 Task: Find connections with filter location Bormujos with filter topic #Datawith filter profile language French with filter current company Airtel with filter school Delhi College Of Arts and Commerce with filter industry Insurance and Employee Benefit Funds with filter service category Business Law with filter keywords title Physical Therapy Assistant
Action: Mouse moved to (498, 68)
Screenshot: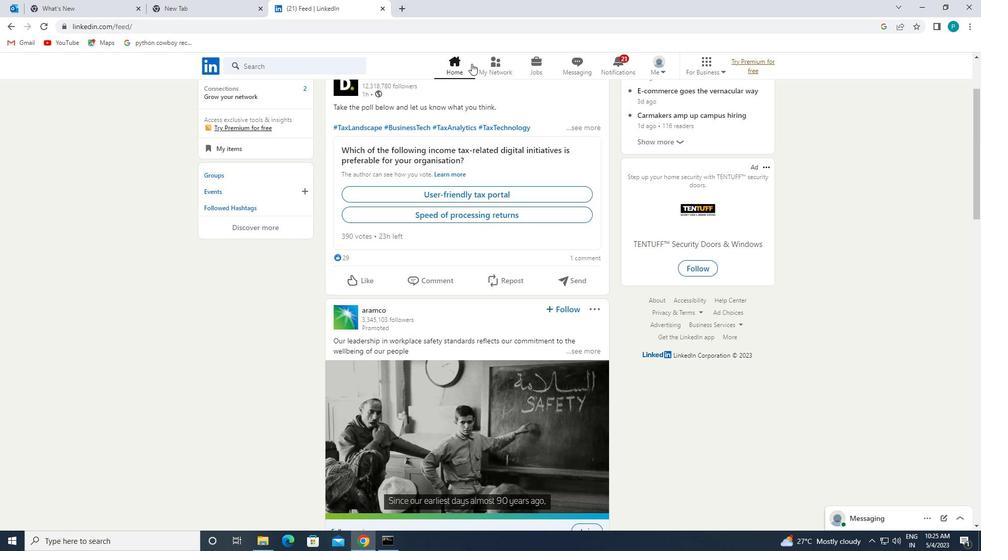 
Action: Mouse pressed left at (498, 68)
Screenshot: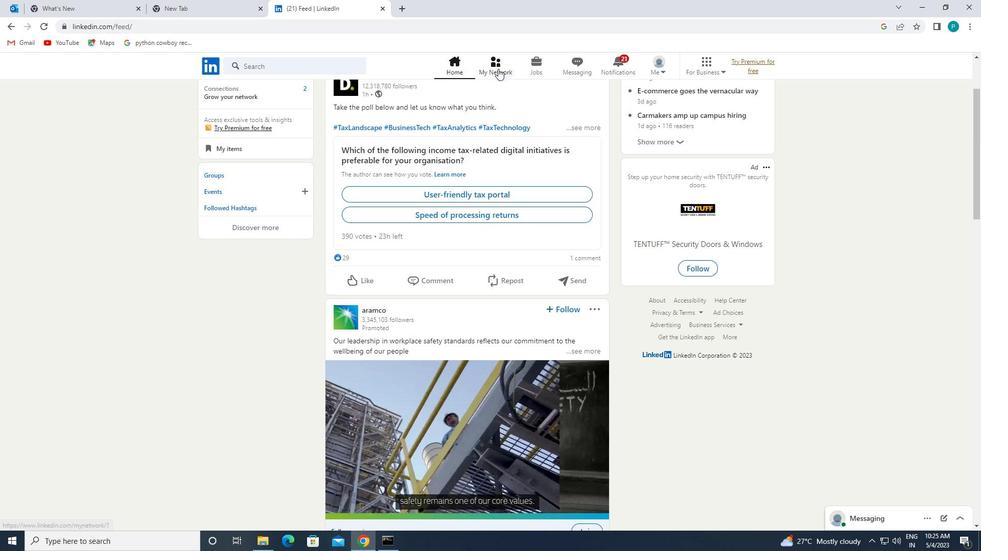 
Action: Mouse moved to (294, 120)
Screenshot: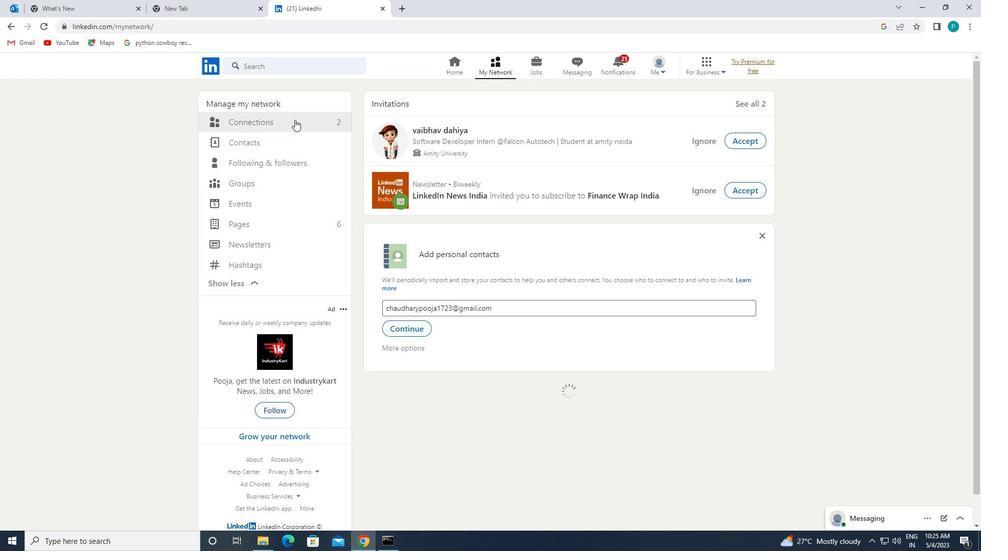 
Action: Mouse pressed left at (294, 120)
Screenshot: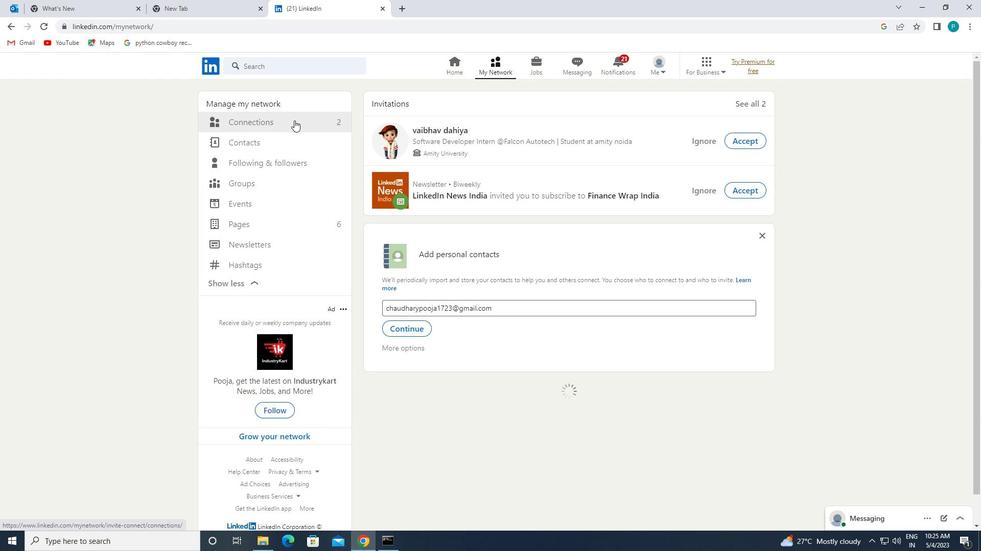 
Action: Mouse moved to (585, 125)
Screenshot: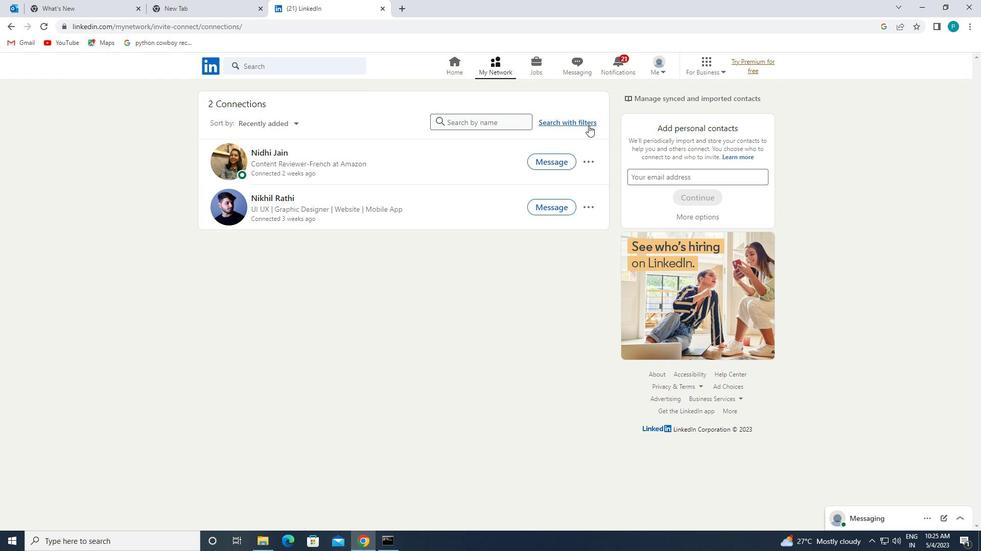 
Action: Mouse pressed left at (585, 125)
Screenshot: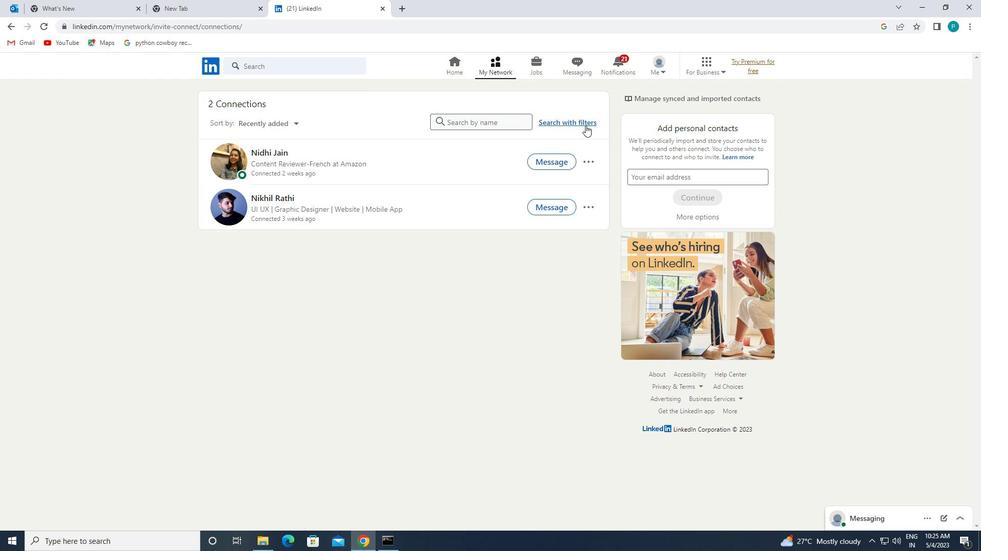 
Action: Mouse moved to (529, 88)
Screenshot: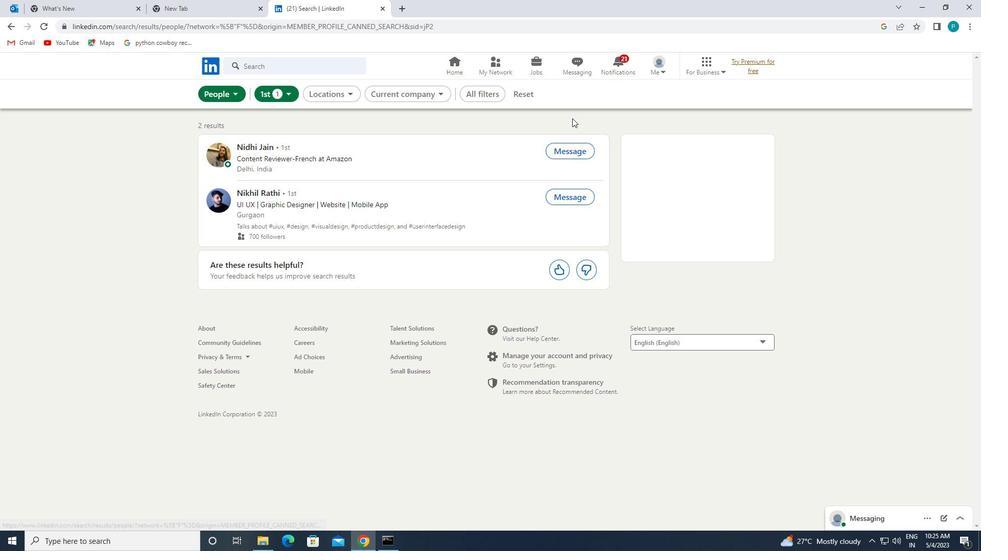 
Action: Mouse pressed left at (529, 88)
Screenshot: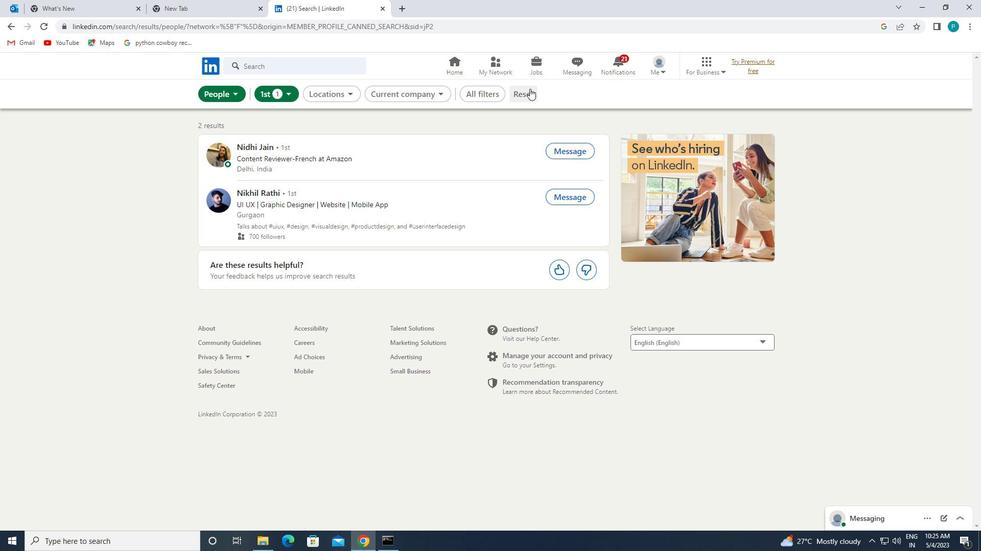 
Action: Mouse moved to (493, 89)
Screenshot: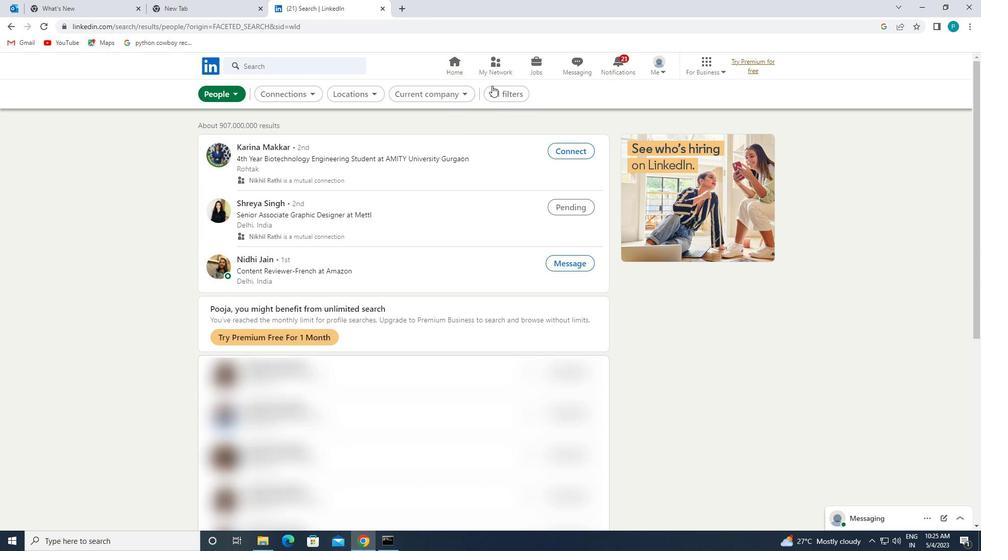 
Action: Mouse pressed left at (493, 89)
Screenshot: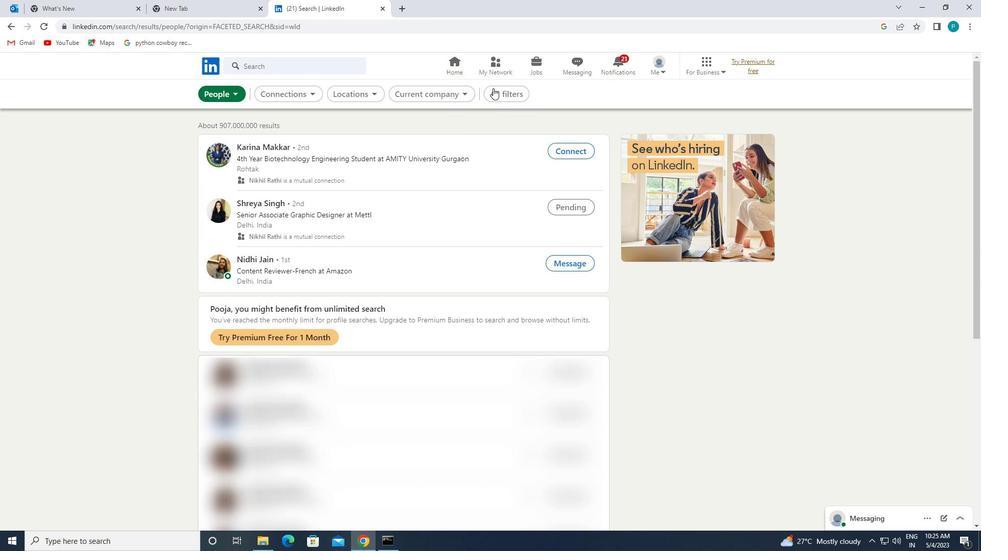 
Action: Mouse moved to (843, 371)
Screenshot: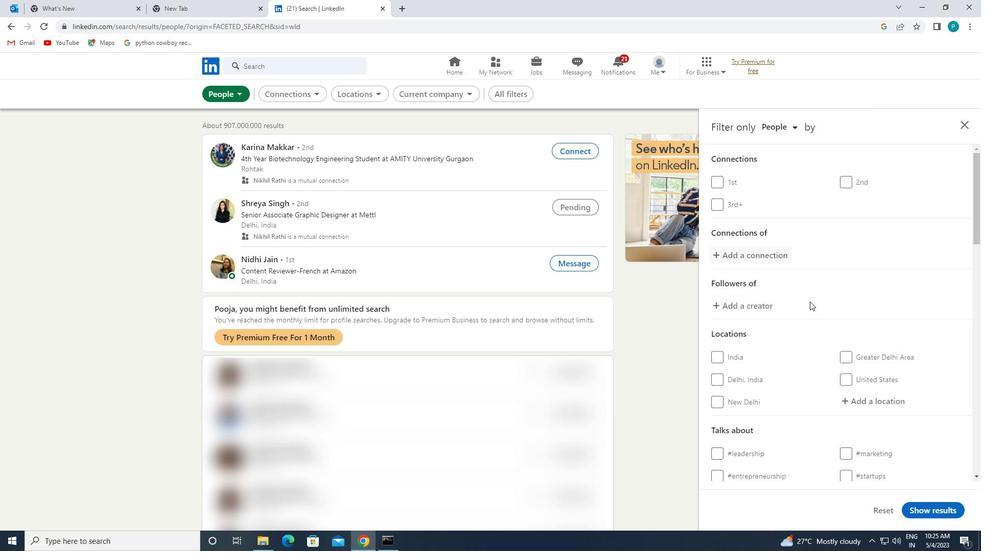 
Action: Mouse scrolled (843, 371) with delta (0, 0)
Screenshot: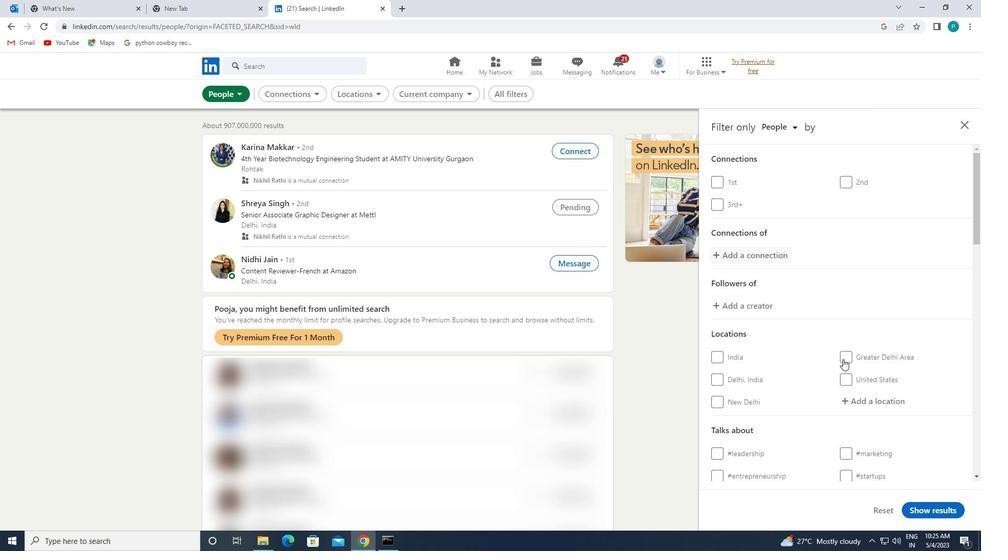 
Action: Mouse scrolled (843, 371) with delta (0, 0)
Screenshot: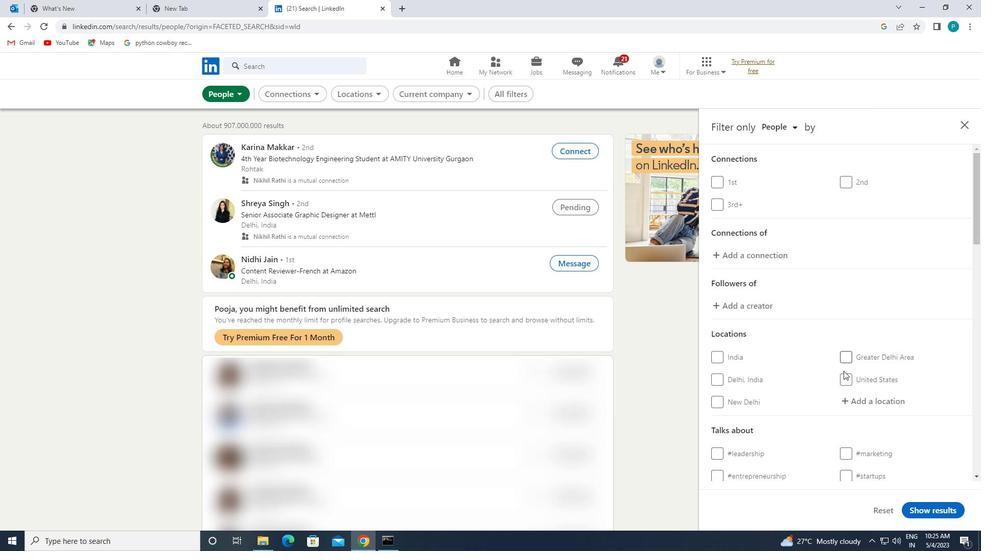 
Action: Mouse moved to (883, 293)
Screenshot: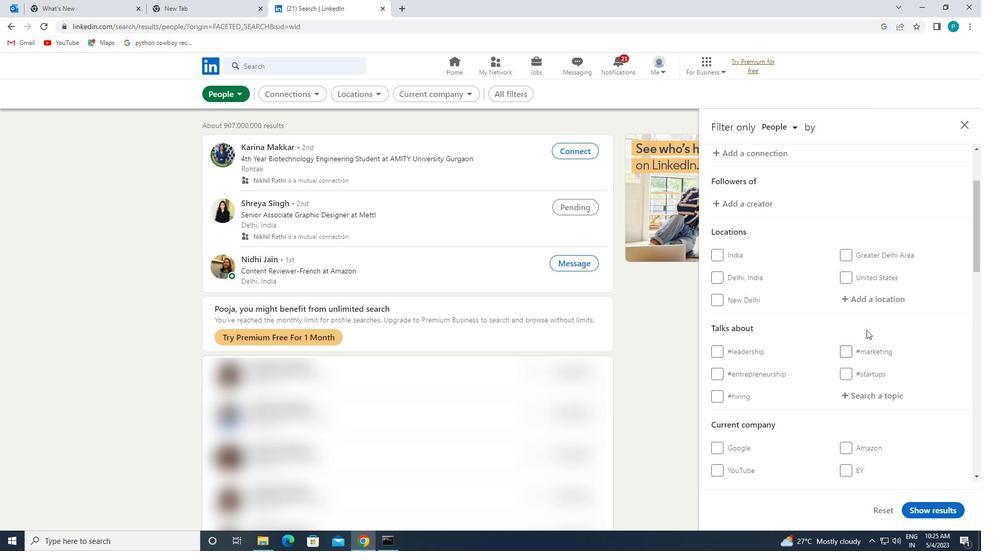 
Action: Mouse pressed left at (883, 293)
Screenshot: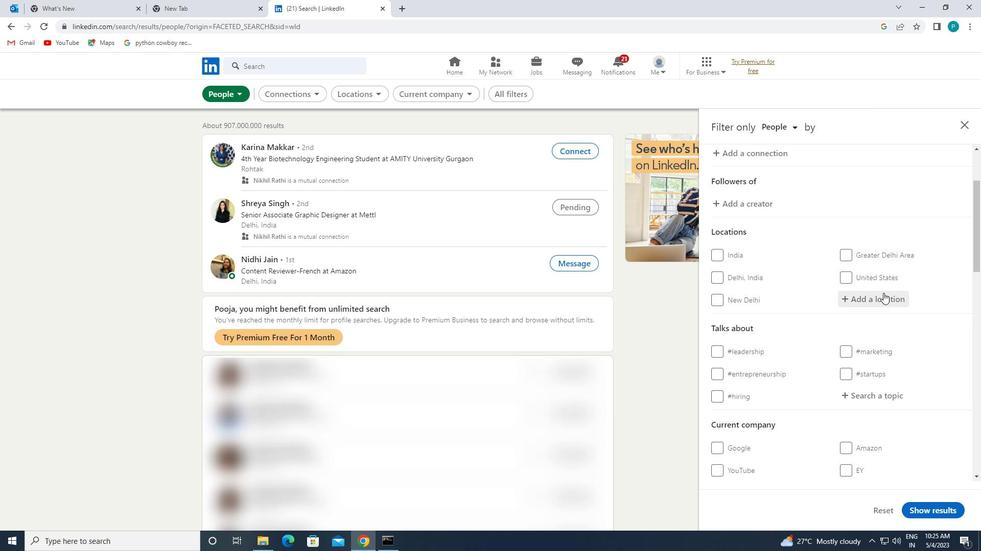 
Action: Key pressed <Key.caps_lock>b<Key.caps_lock>ormujod<Key.backspace>s
Screenshot: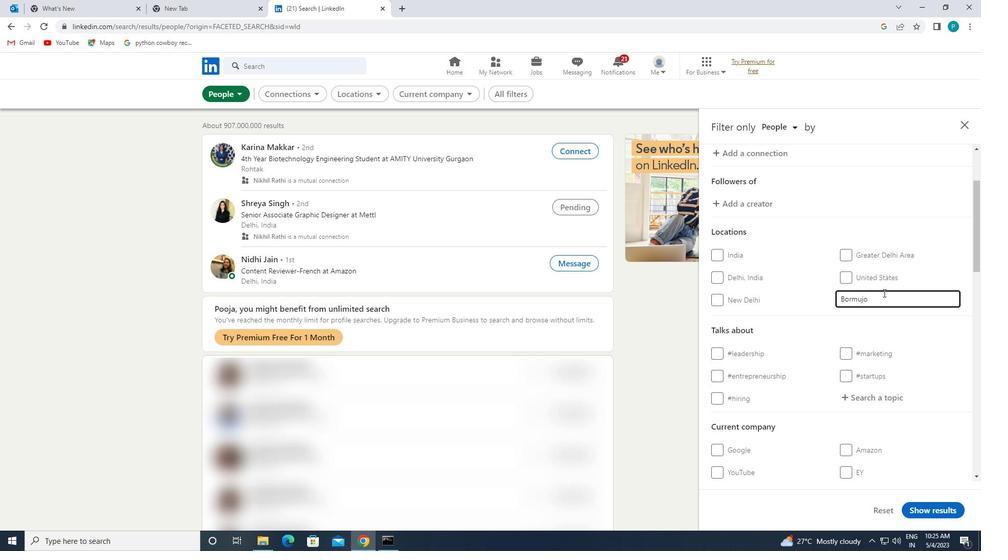 
Action: Mouse moved to (875, 312)
Screenshot: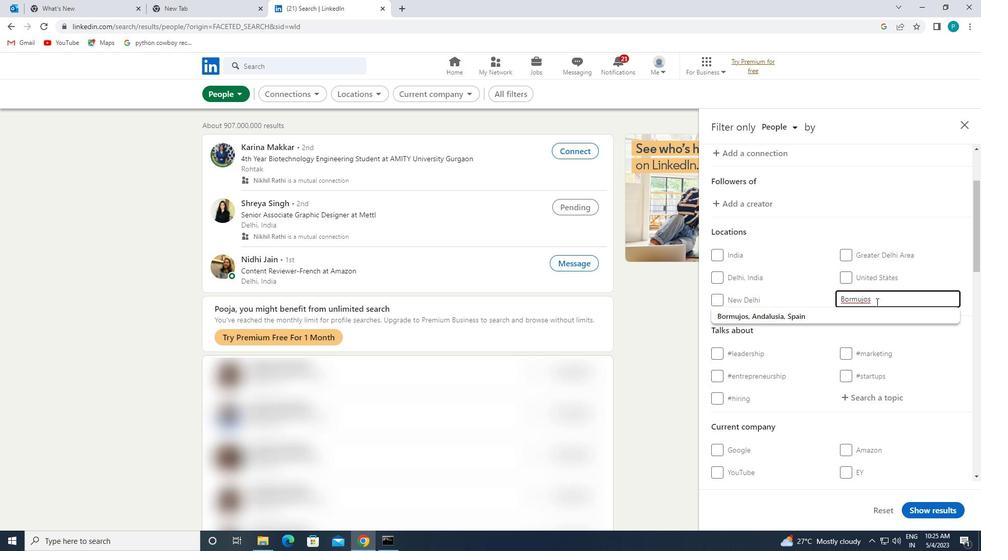 
Action: Mouse pressed left at (875, 312)
Screenshot: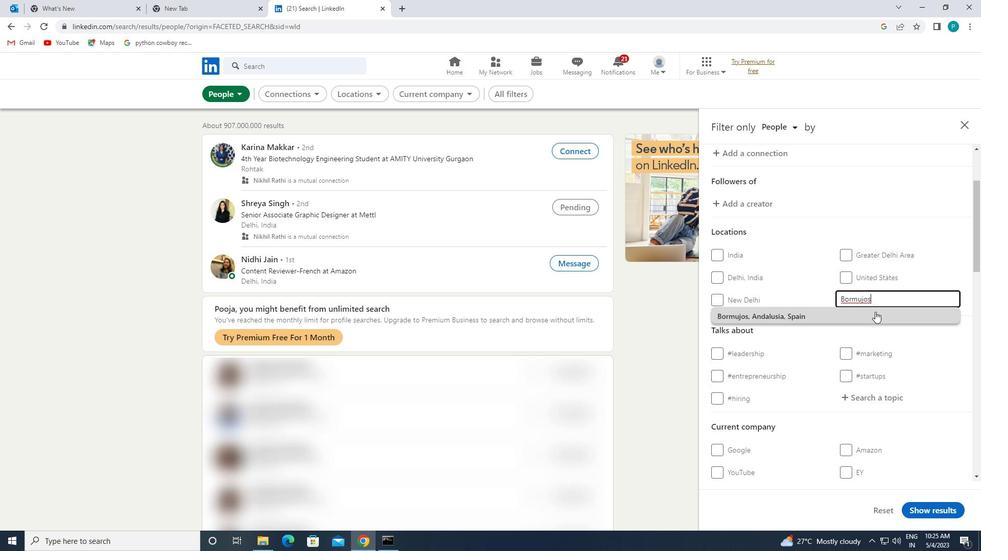 
Action: Mouse scrolled (875, 311) with delta (0, 0)
Screenshot: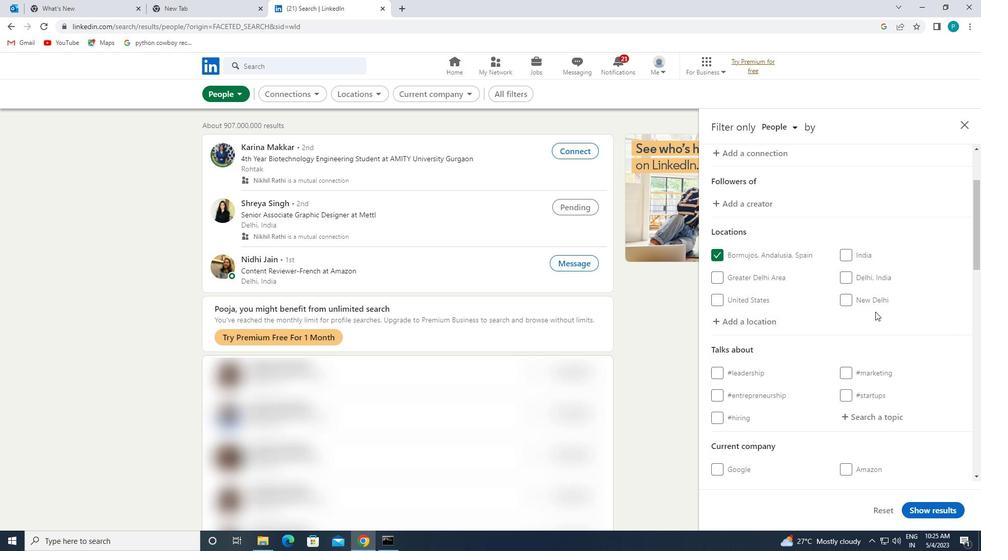 
Action: Mouse moved to (875, 312)
Screenshot: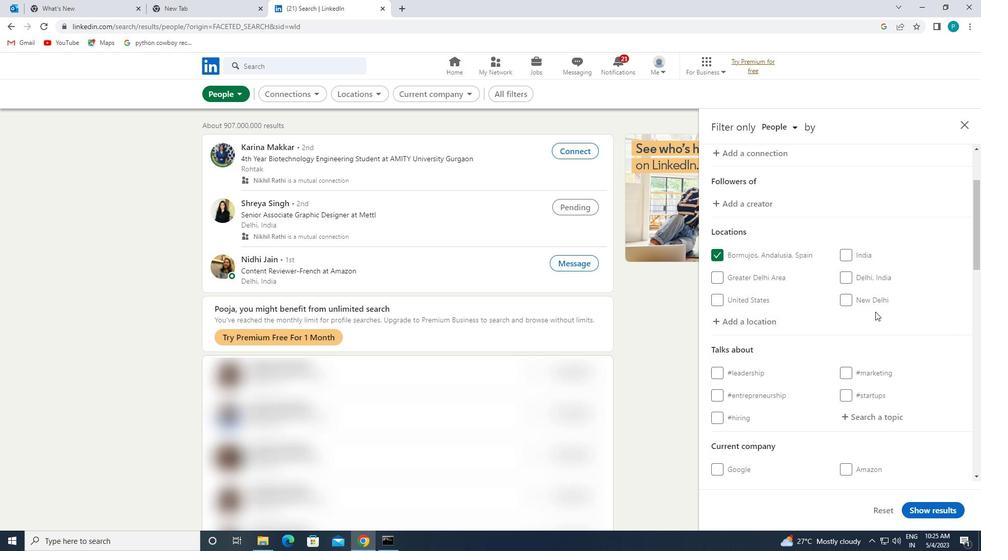 
Action: Mouse scrolled (875, 312) with delta (0, 0)
Screenshot: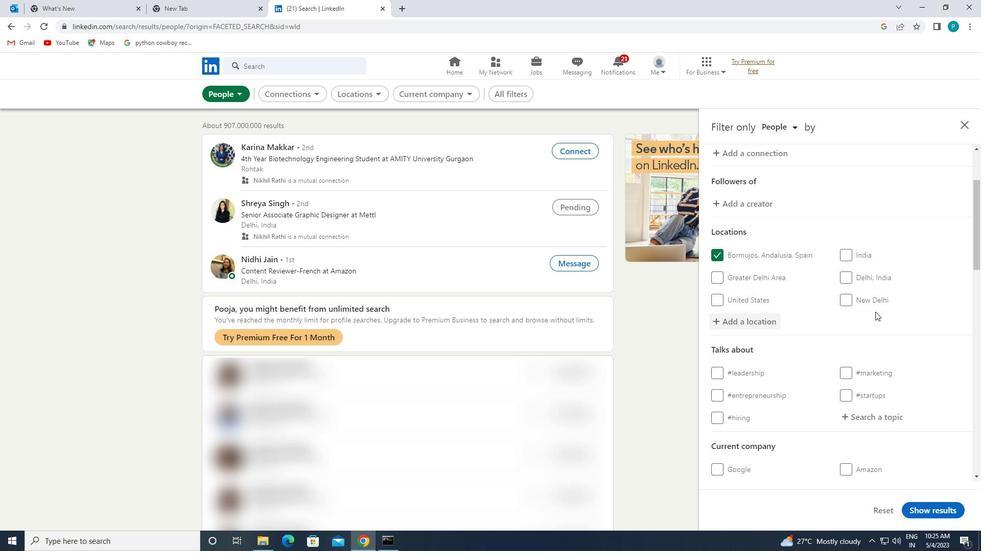 
Action: Mouse pressed left at (875, 312)
Screenshot: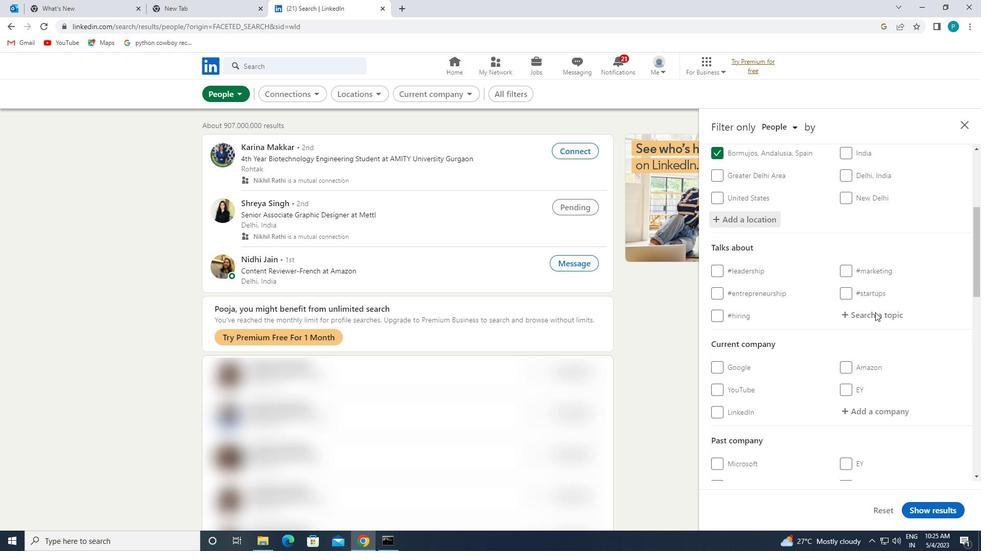 
Action: Key pressed <Key.shift>#<Key.caps_lock>D<Key.caps_lock>ATA
Screenshot: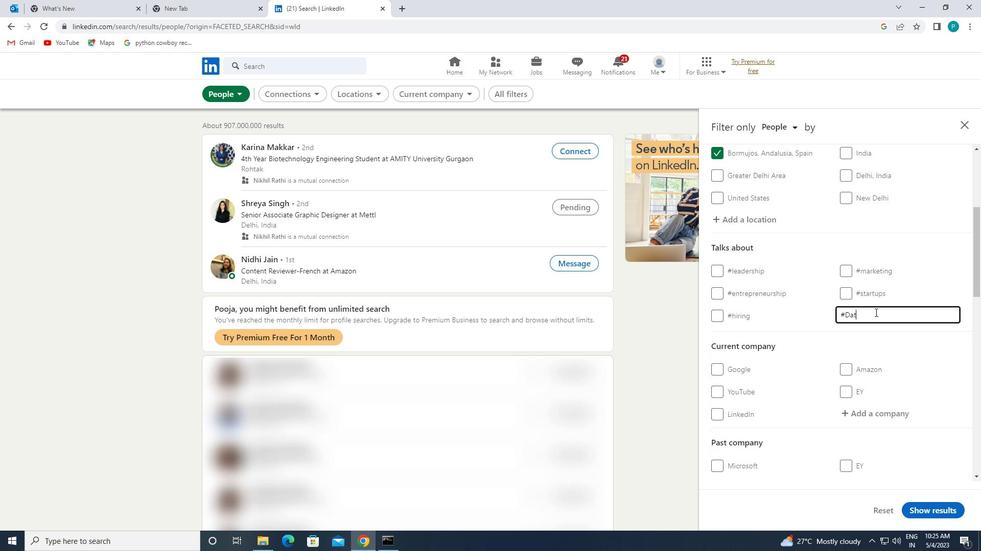 
Action: Mouse moved to (873, 337)
Screenshot: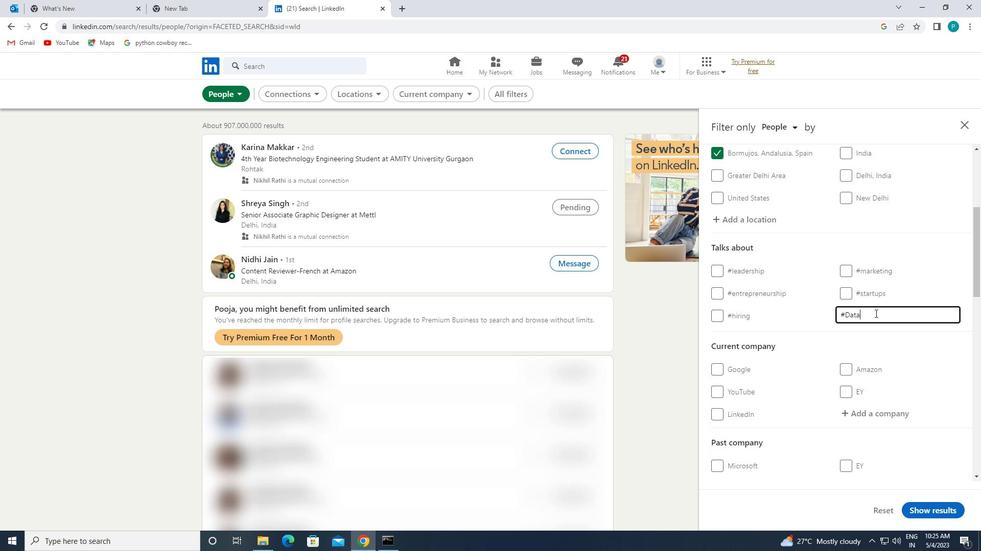 
Action: Mouse scrolled (873, 336) with delta (0, 0)
Screenshot: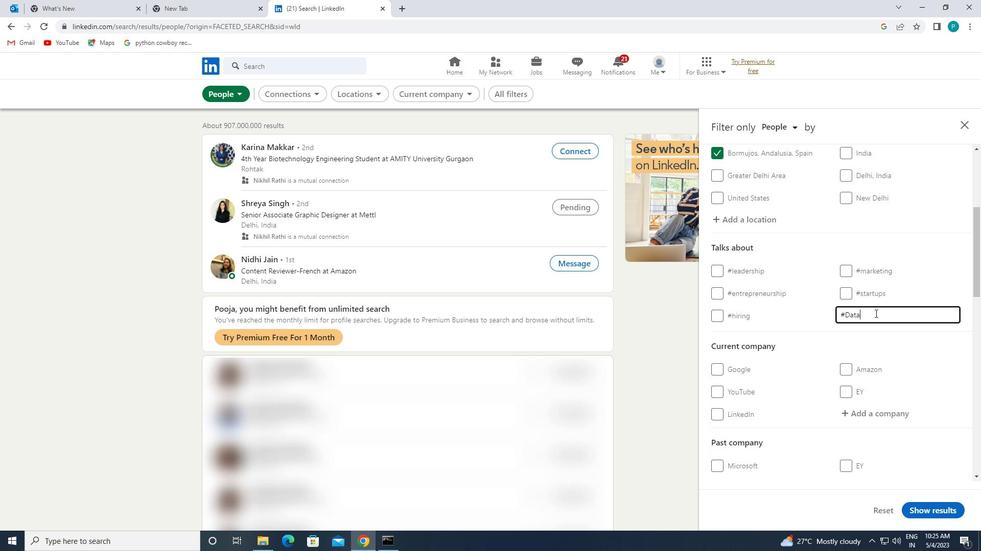 
Action: Mouse moved to (874, 339)
Screenshot: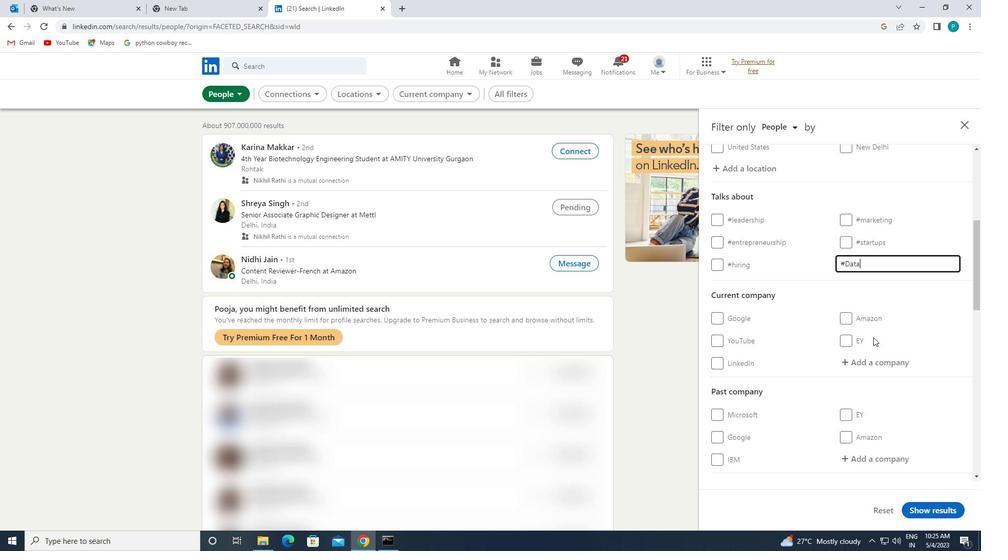 
Action: Mouse scrolled (874, 339) with delta (0, 0)
Screenshot: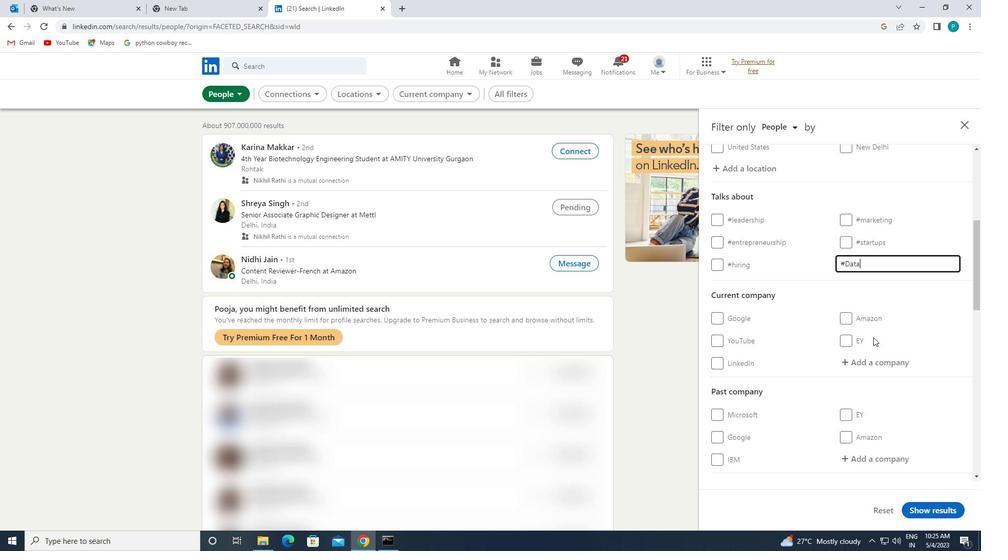 
Action: Mouse moved to (846, 354)
Screenshot: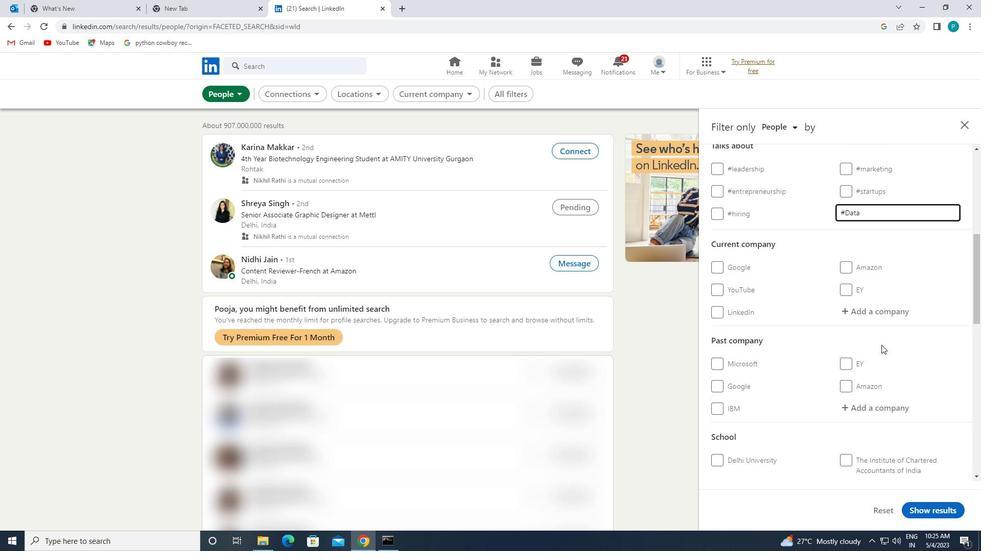 
Action: Mouse scrolled (846, 353) with delta (0, 0)
Screenshot: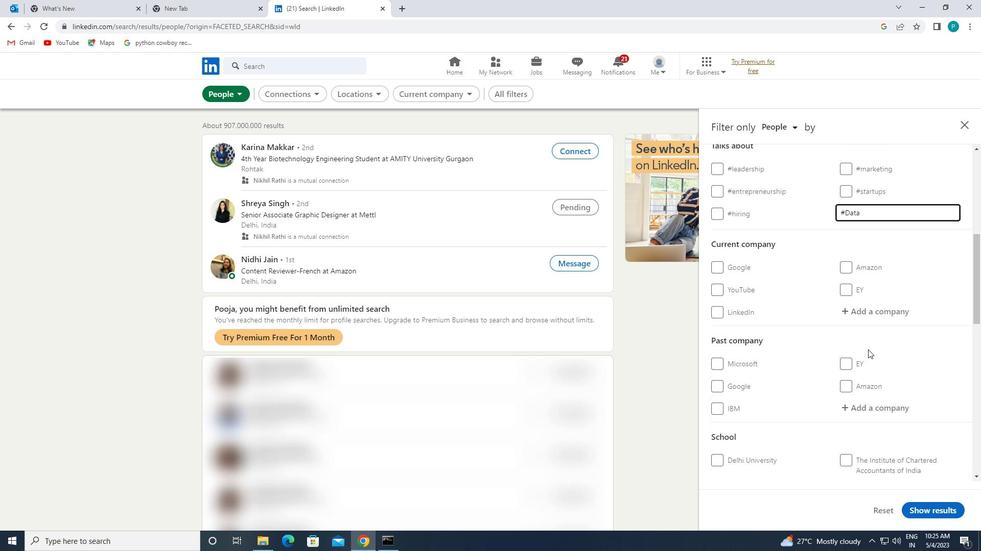 
Action: Mouse moved to (845, 354)
Screenshot: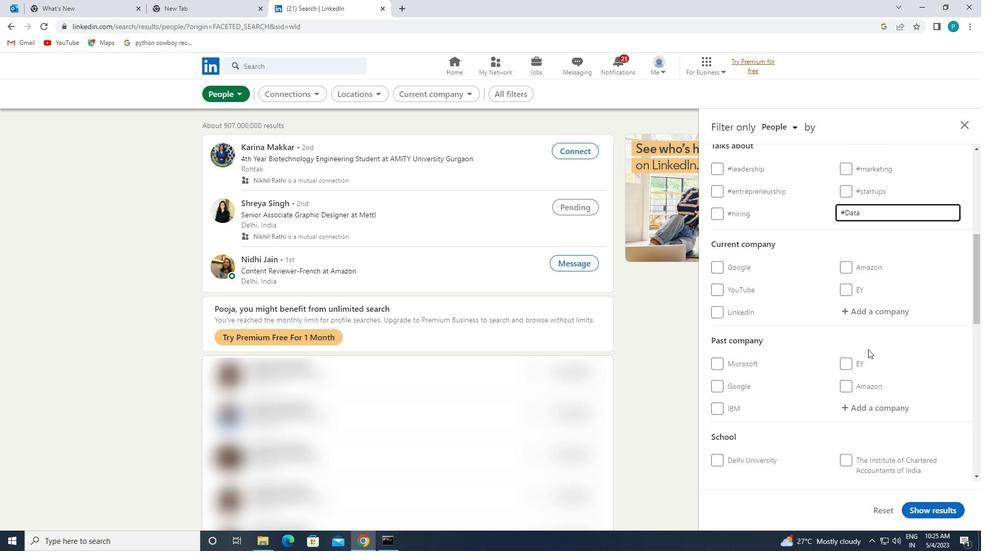 
Action: Mouse scrolled (845, 353) with delta (0, 0)
Screenshot: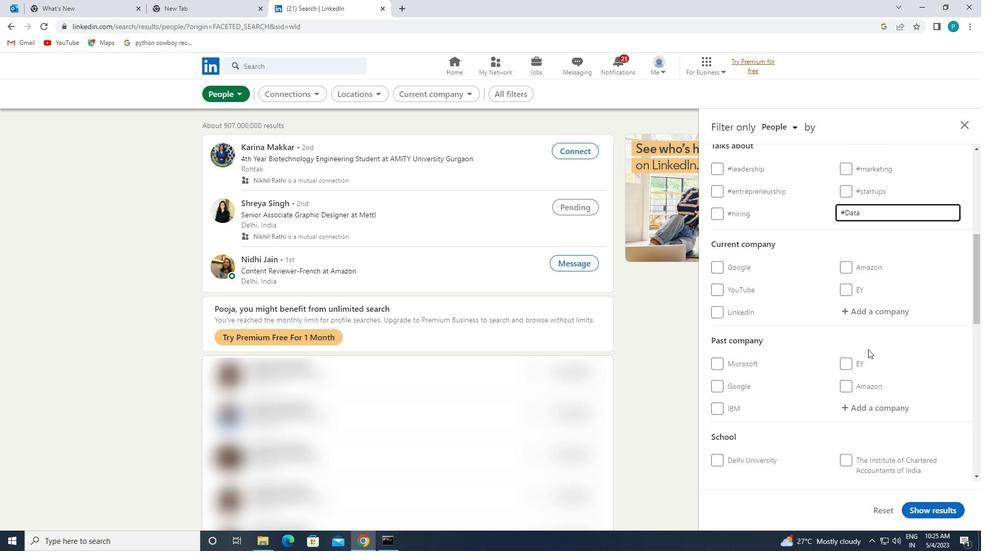 
Action: Mouse moved to (844, 354)
Screenshot: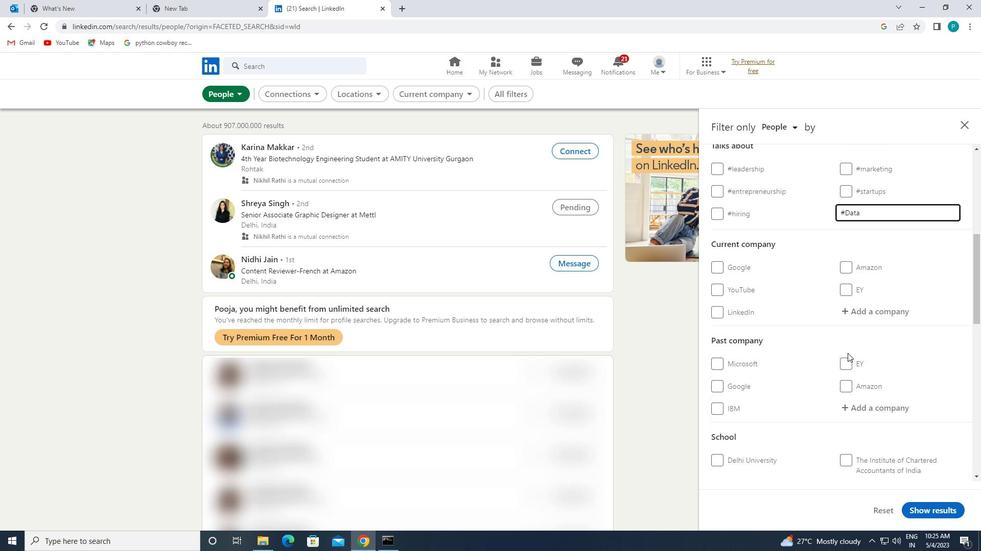 
Action: Mouse scrolled (844, 353) with delta (0, 0)
Screenshot: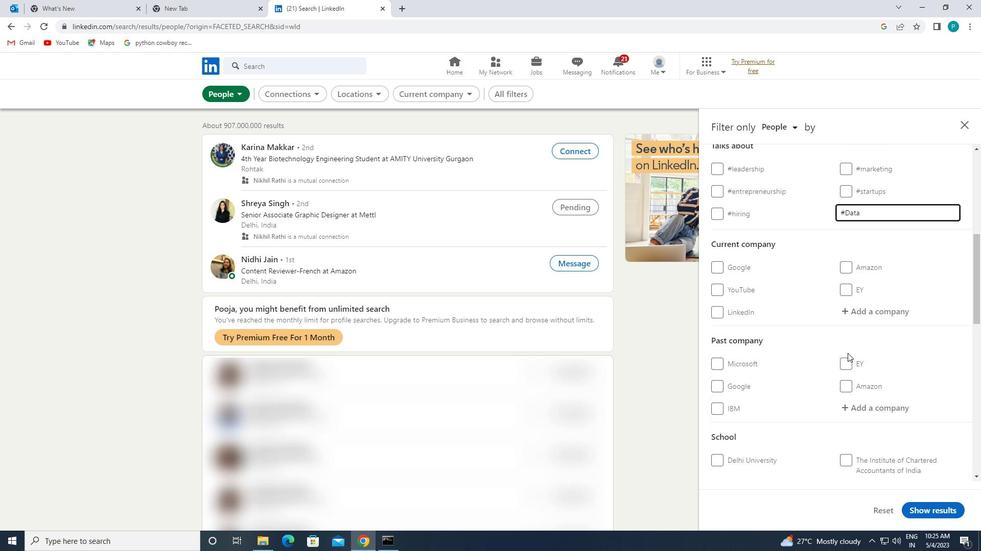 
Action: Mouse moved to (840, 354)
Screenshot: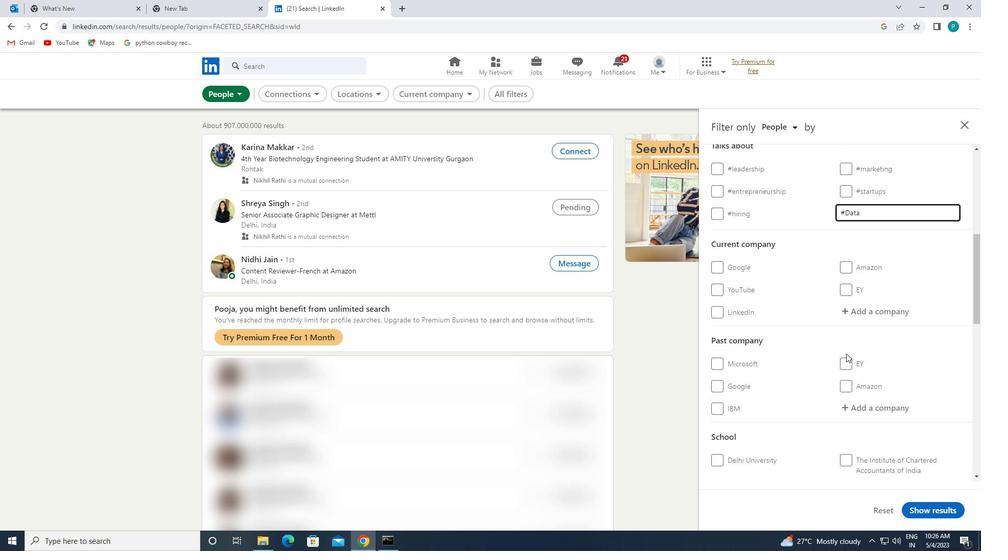 
Action: Mouse scrolled (840, 353) with delta (0, 0)
Screenshot: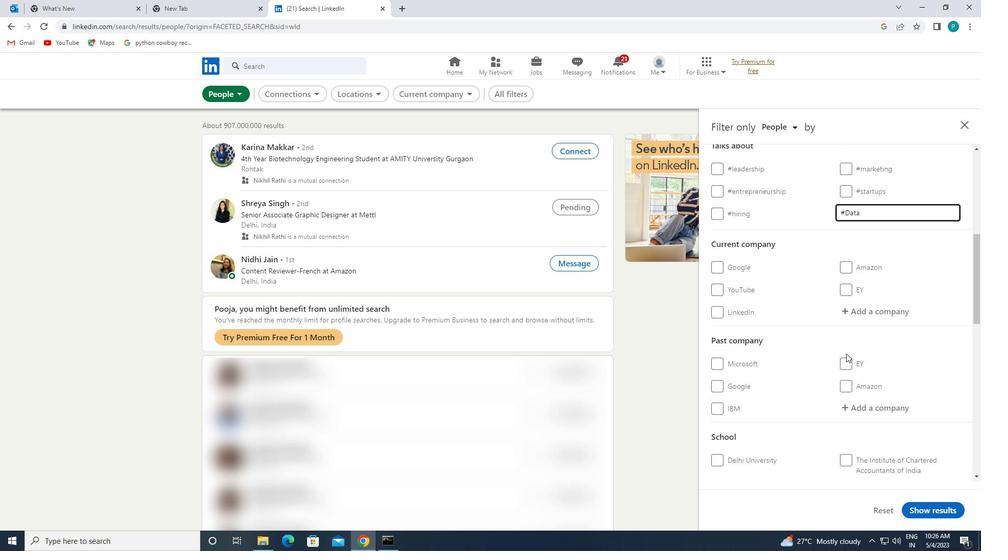 
Action: Mouse moved to (825, 354)
Screenshot: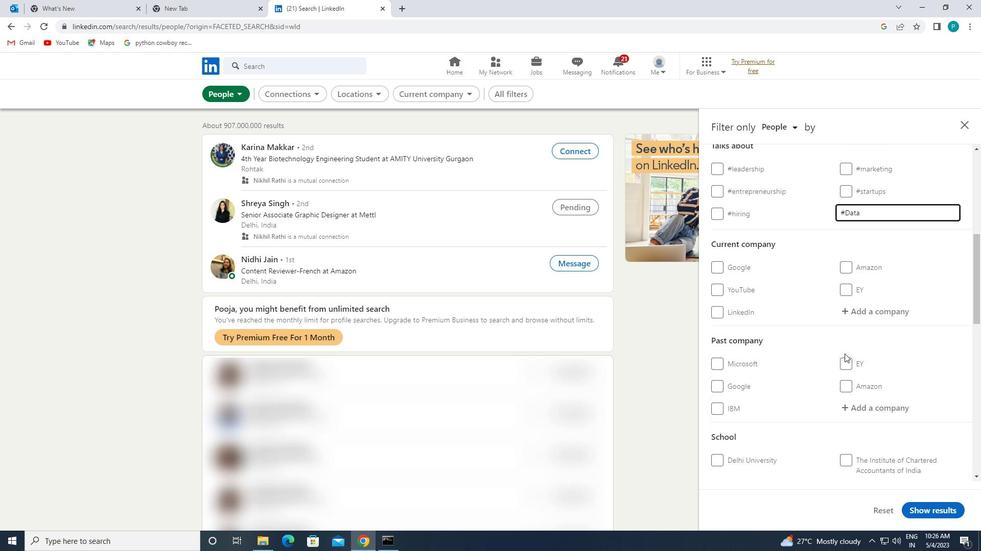 
Action: Mouse scrolled (825, 353) with delta (0, 0)
Screenshot: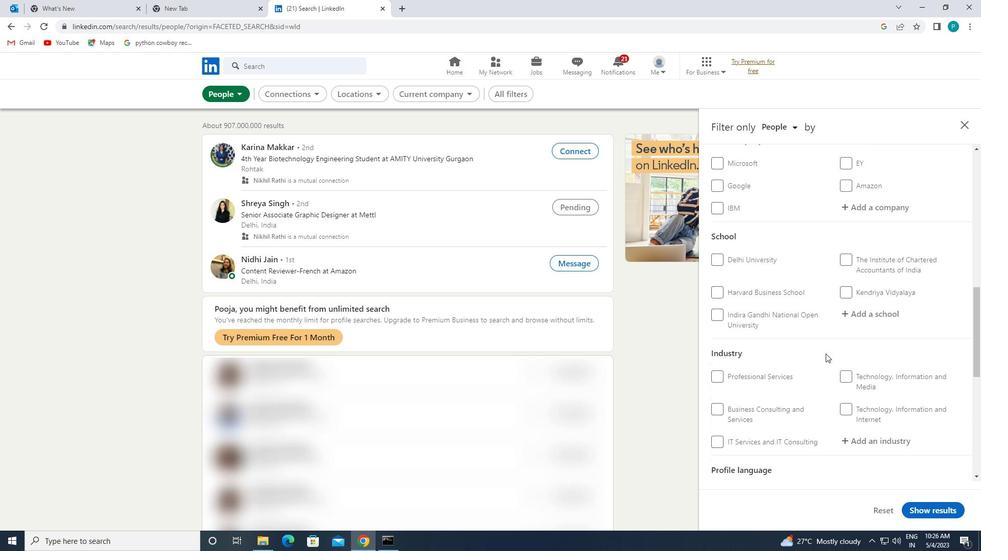 
Action: Mouse scrolled (825, 353) with delta (0, 0)
Screenshot: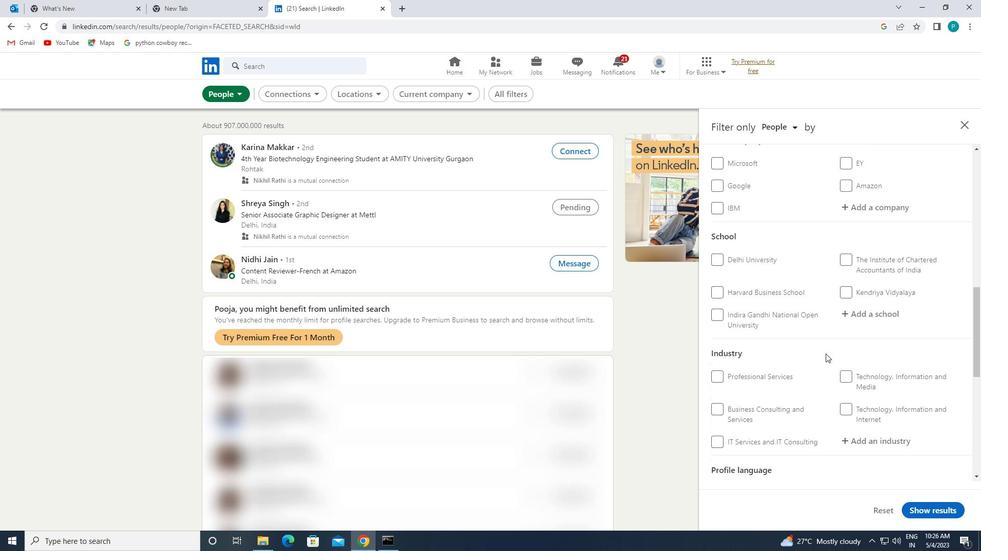 
Action: Mouse scrolled (825, 353) with delta (0, 0)
Screenshot: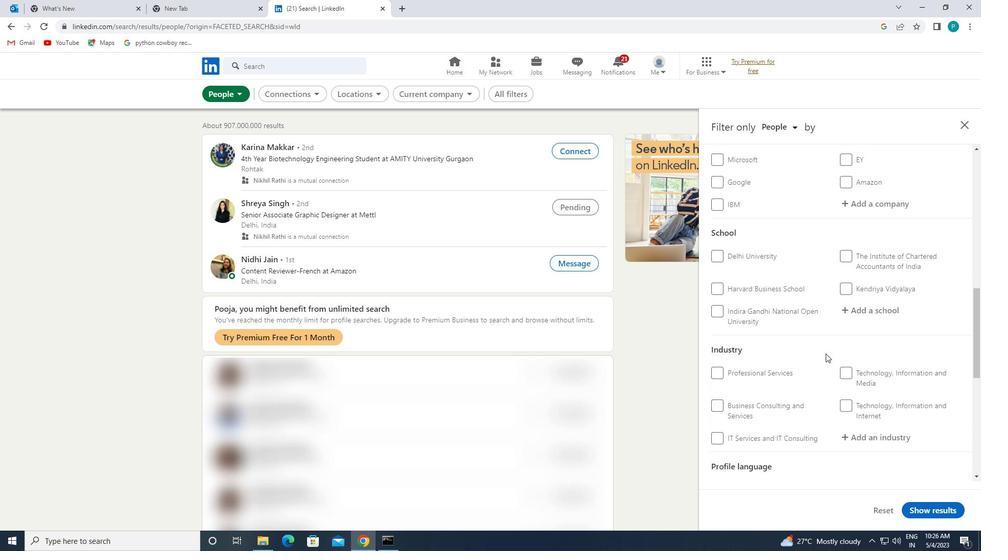 
Action: Mouse moved to (859, 335)
Screenshot: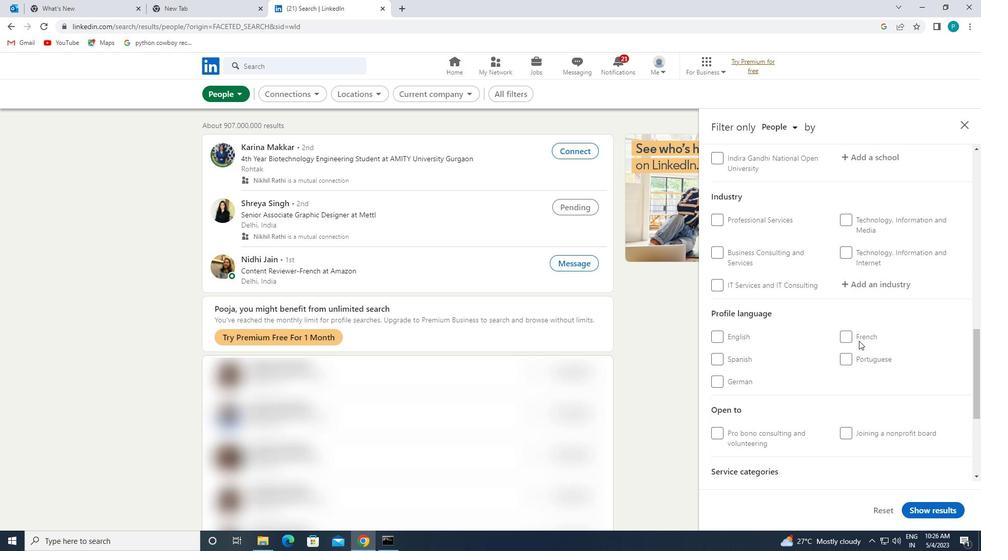 
Action: Mouse pressed left at (859, 335)
Screenshot: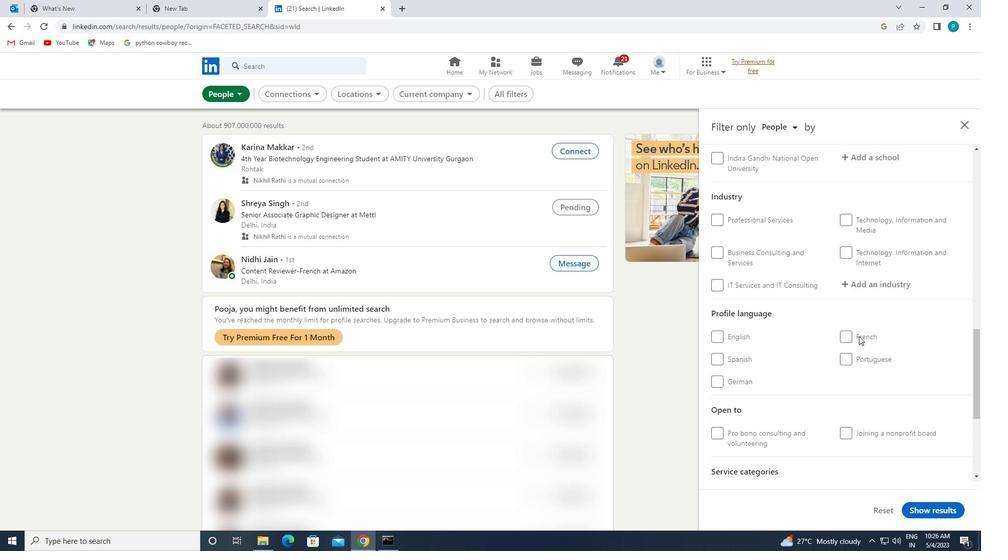 
Action: Mouse moved to (894, 334)
Screenshot: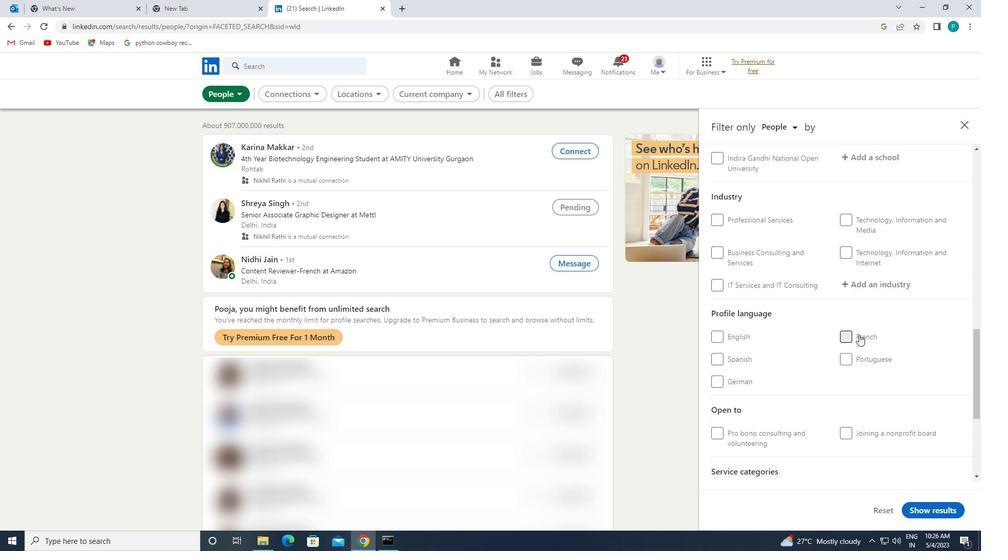 
Action: Mouse scrolled (894, 335) with delta (0, 0)
Screenshot: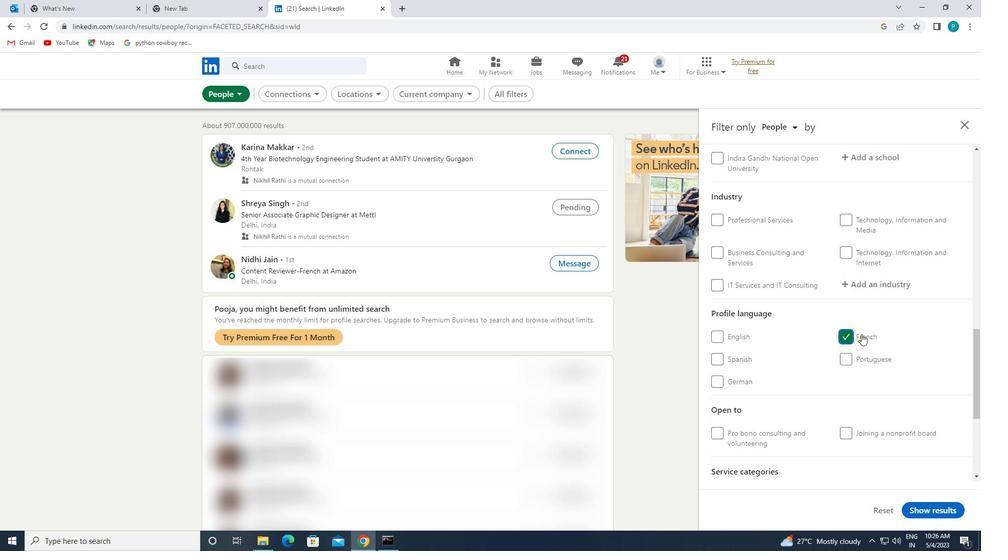 
Action: Mouse scrolled (894, 335) with delta (0, 0)
Screenshot: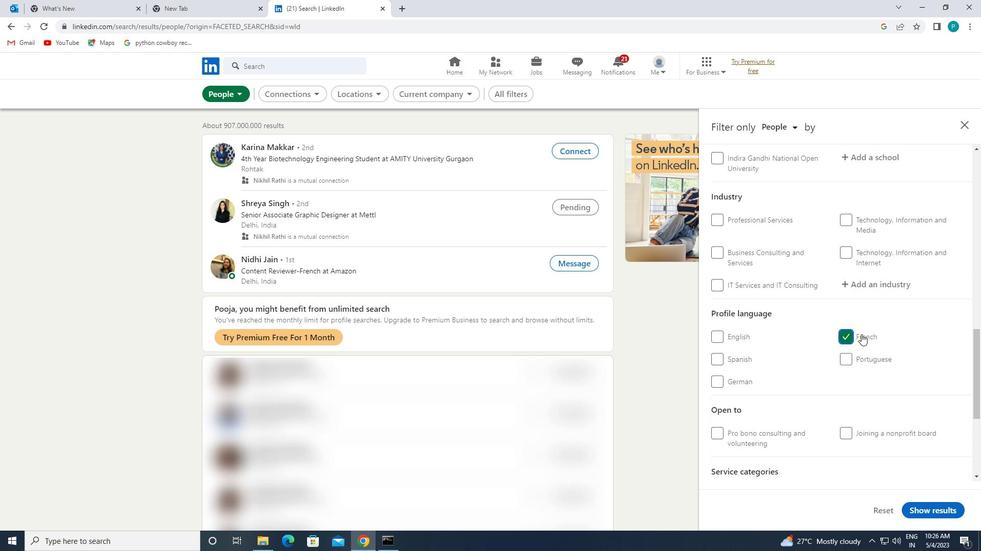 
Action: Mouse scrolled (894, 335) with delta (0, 0)
Screenshot: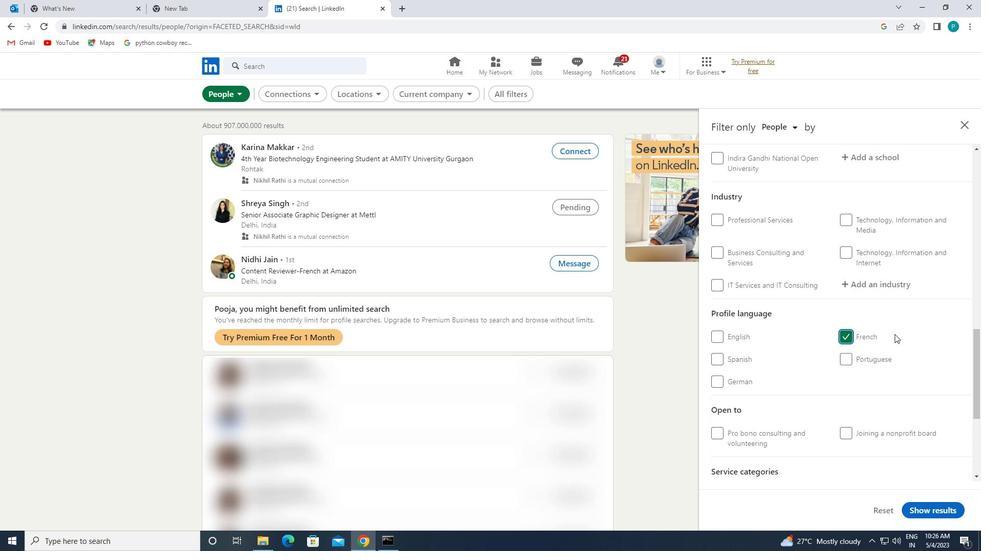 
Action: Mouse moved to (895, 332)
Screenshot: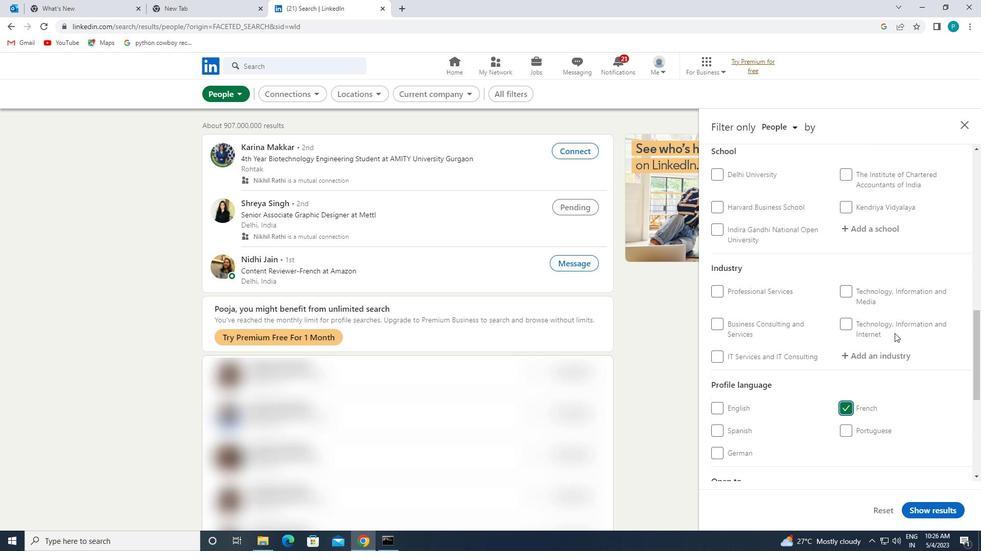 
Action: Mouse scrolled (895, 333) with delta (0, 0)
Screenshot: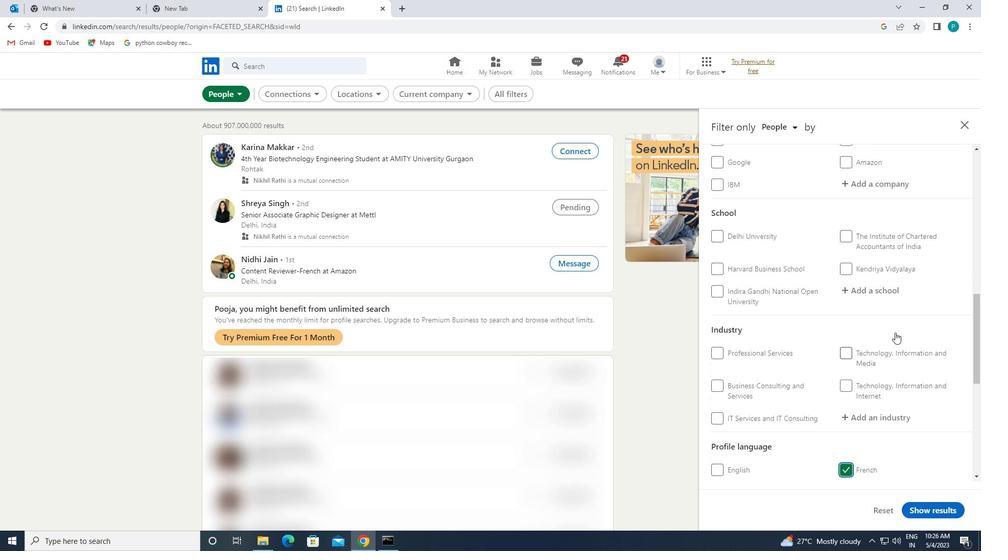 
Action: Mouse moved to (895, 332)
Screenshot: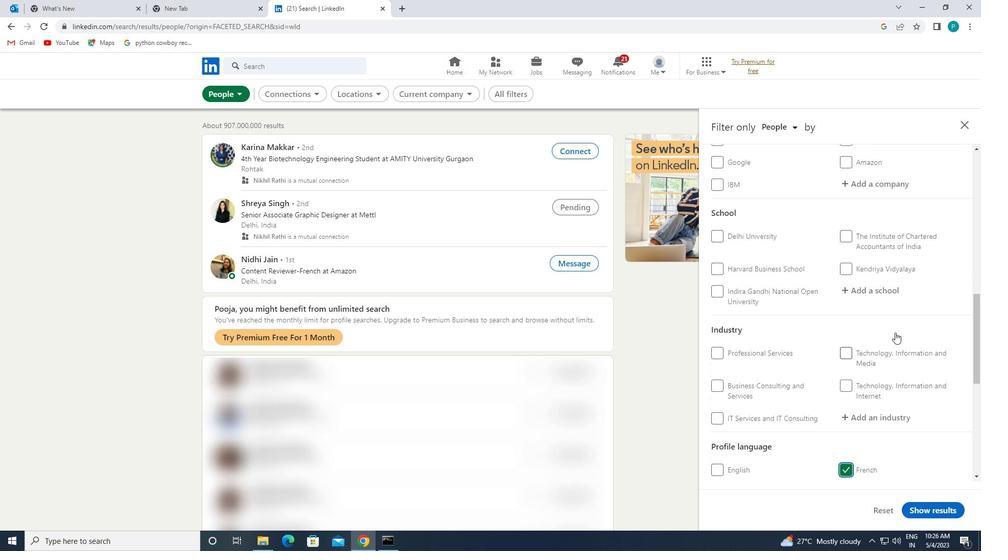 
Action: Mouse scrolled (895, 333) with delta (0, 0)
Screenshot: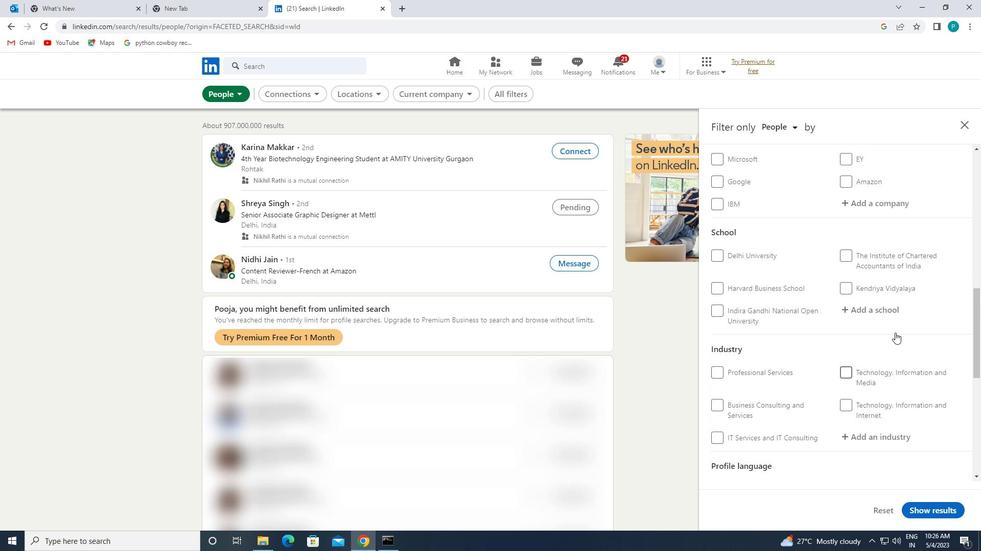 
Action: Mouse moved to (888, 313)
Screenshot: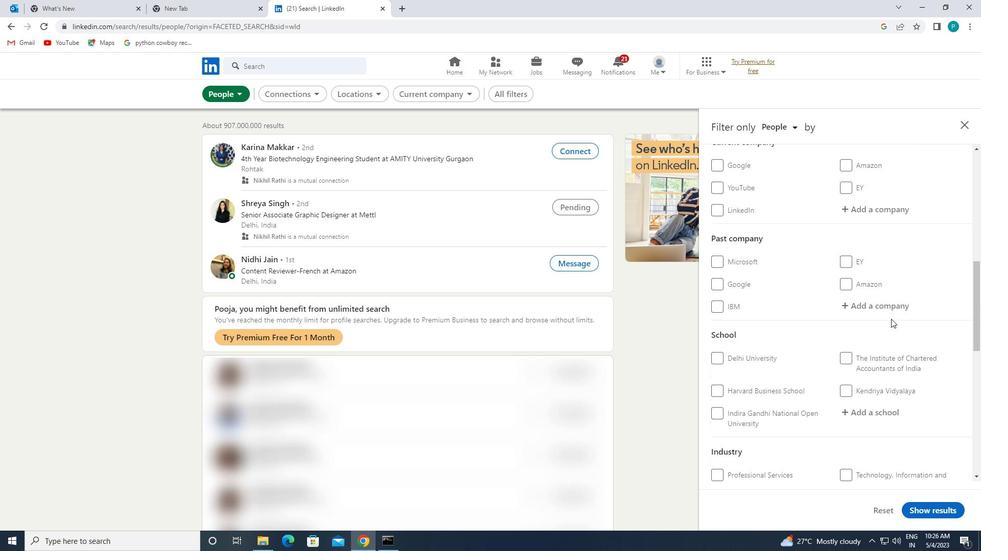 
Action: Mouse scrolled (888, 313) with delta (0, 0)
Screenshot: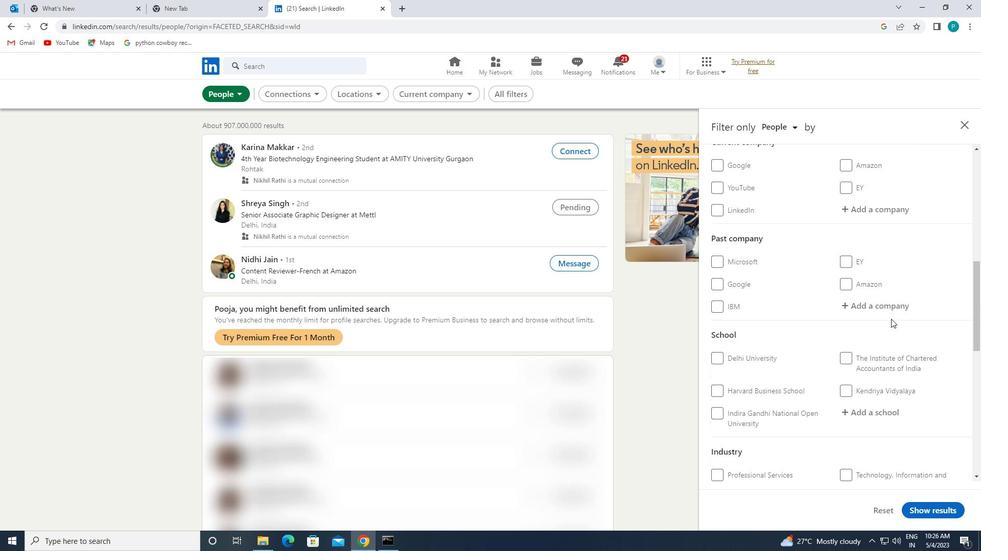 
Action: Mouse moved to (886, 309)
Screenshot: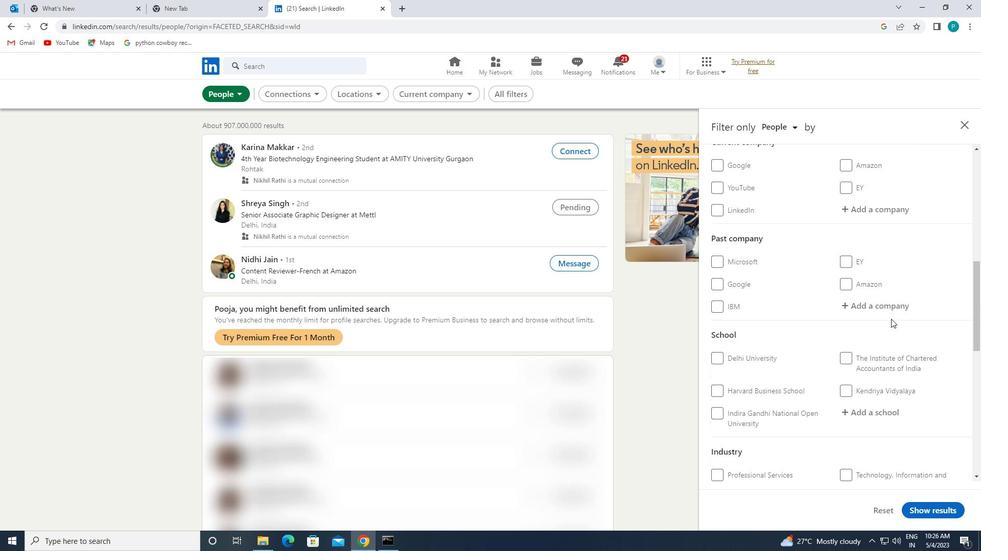 
Action: Mouse scrolled (886, 310) with delta (0, 0)
Screenshot: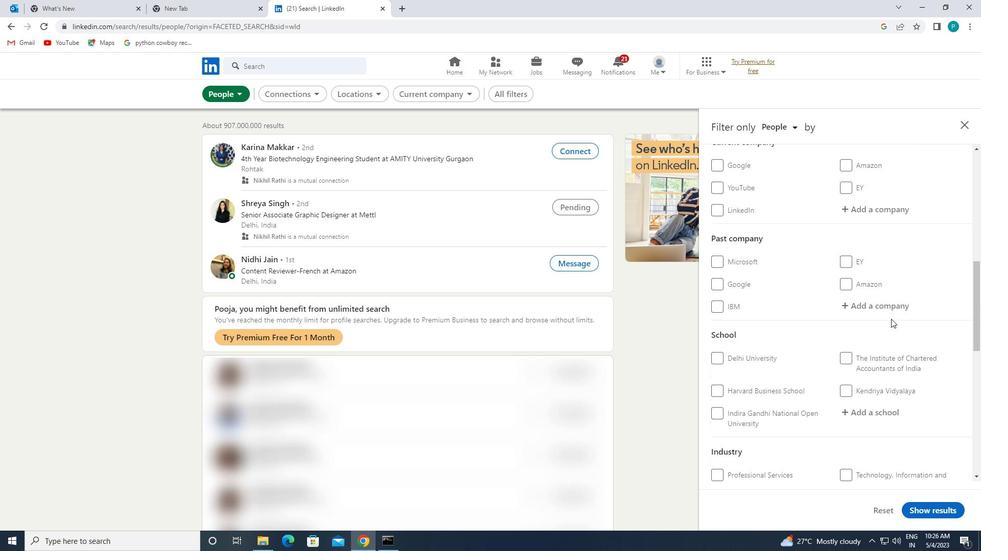 
Action: Mouse moved to (886, 309)
Screenshot: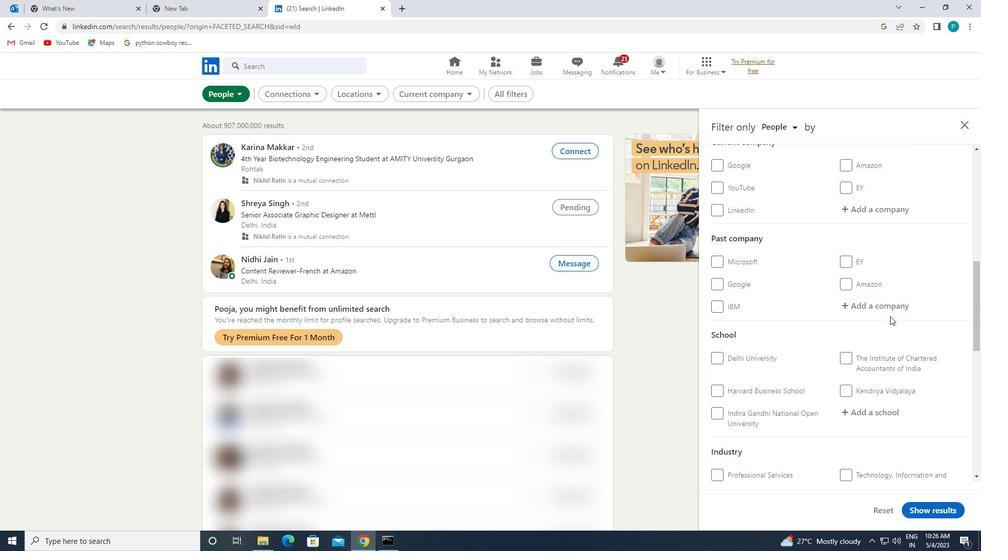 
Action: Mouse pressed left at (886, 309)
Screenshot: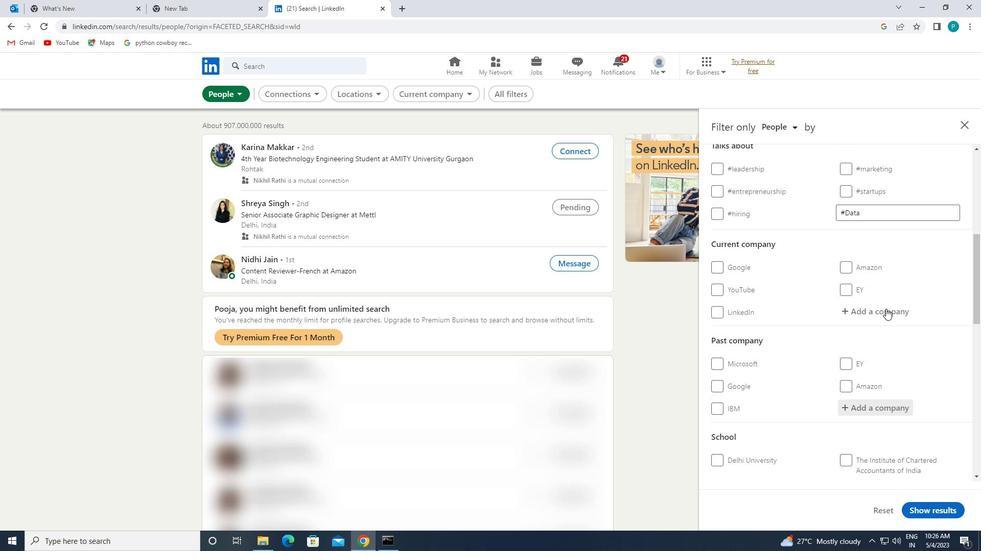 
Action: Mouse moved to (886, 309)
Screenshot: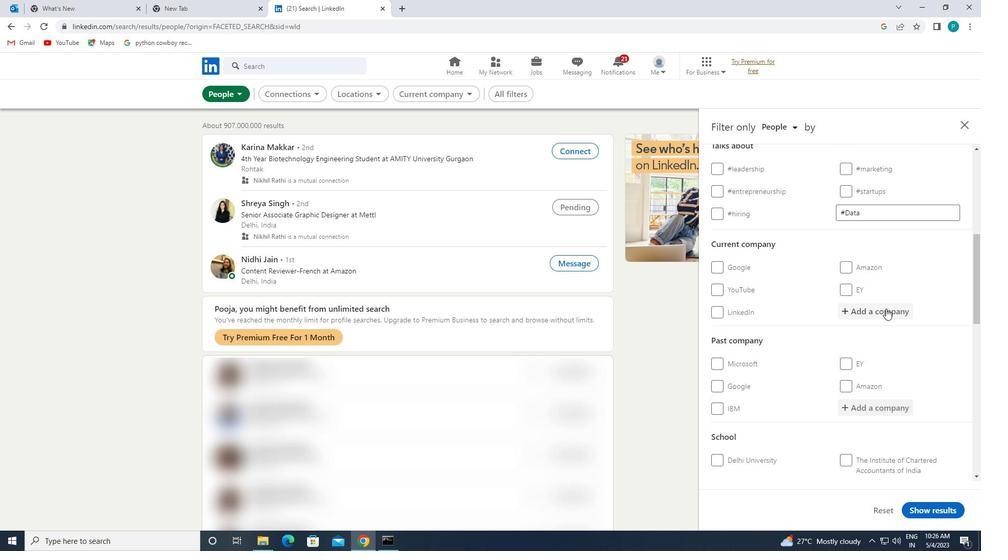 
Action: Key pressed <Key.caps_lock>A<Key.caps_lock>IRTEL
Screenshot: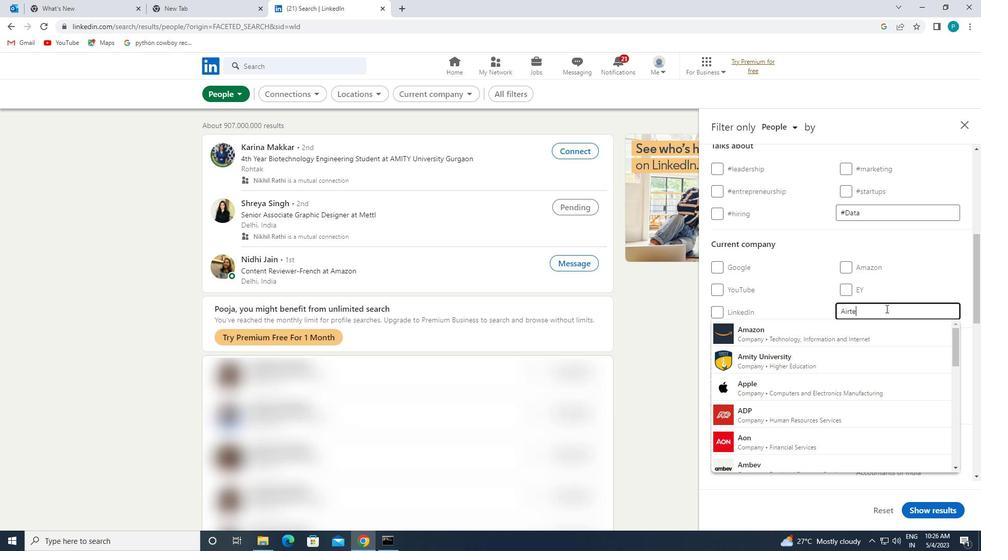 
Action: Mouse moved to (834, 329)
Screenshot: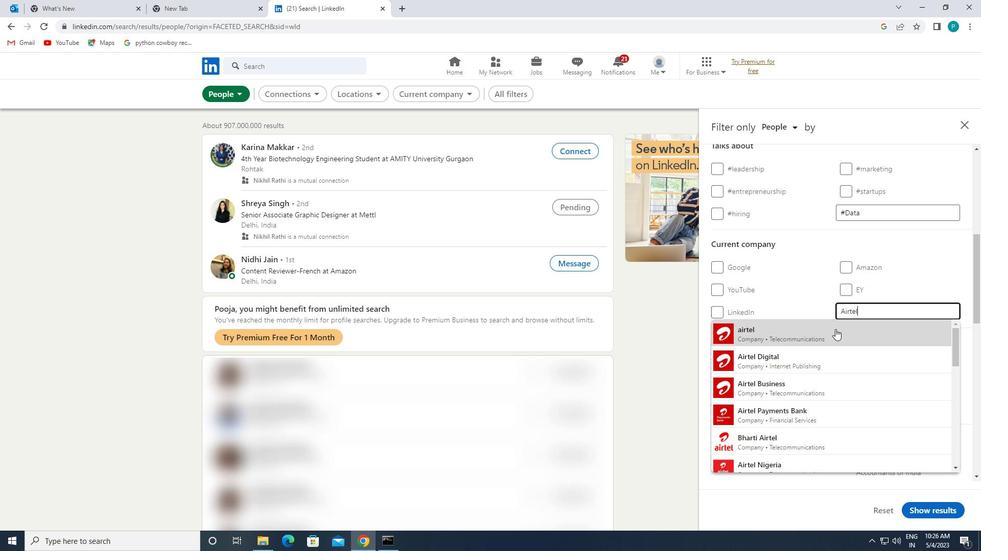 
Action: Mouse pressed left at (834, 329)
Screenshot: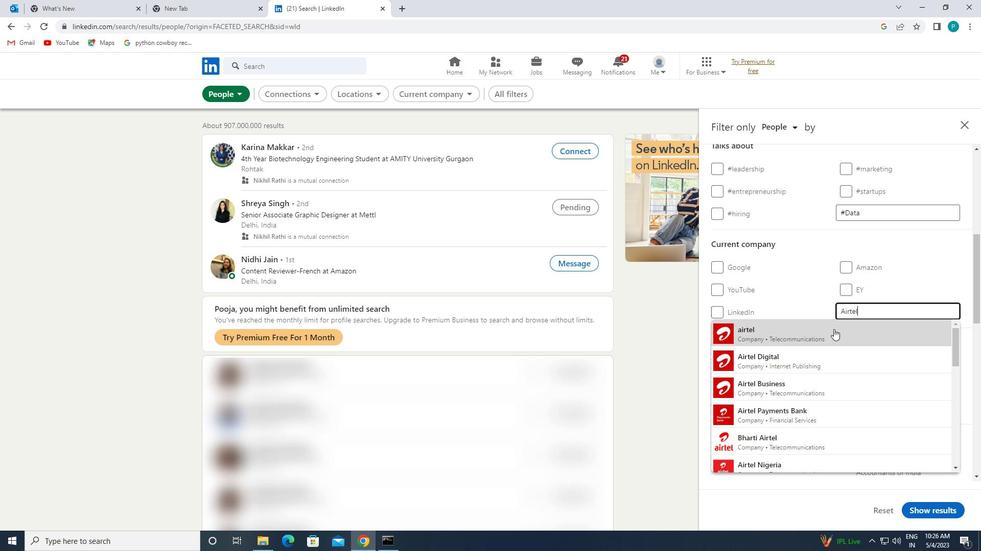
Action: Mouse moved to (858, 329)
Screenshot: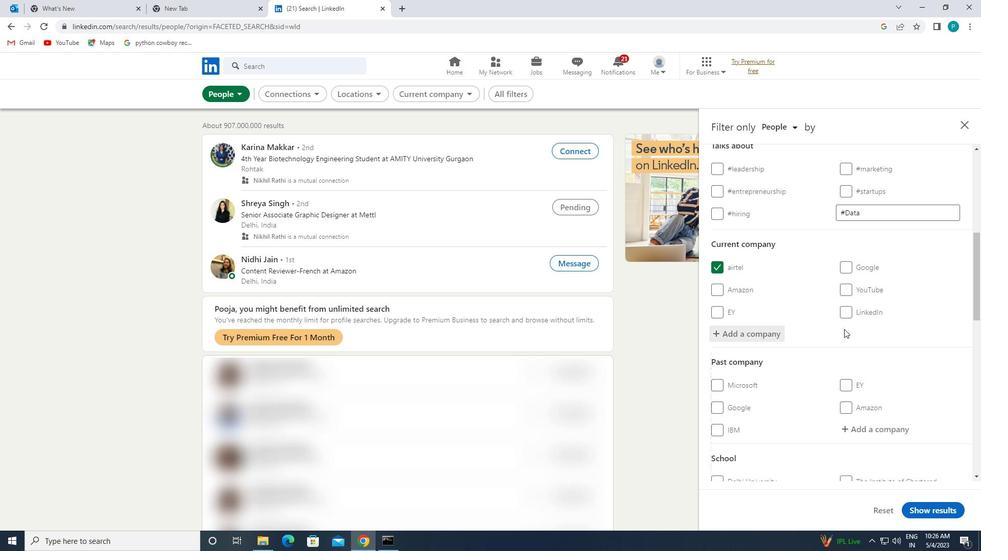 
Action: Mouse scrolled (858, 328) with delta (0, 0)
Screenshot: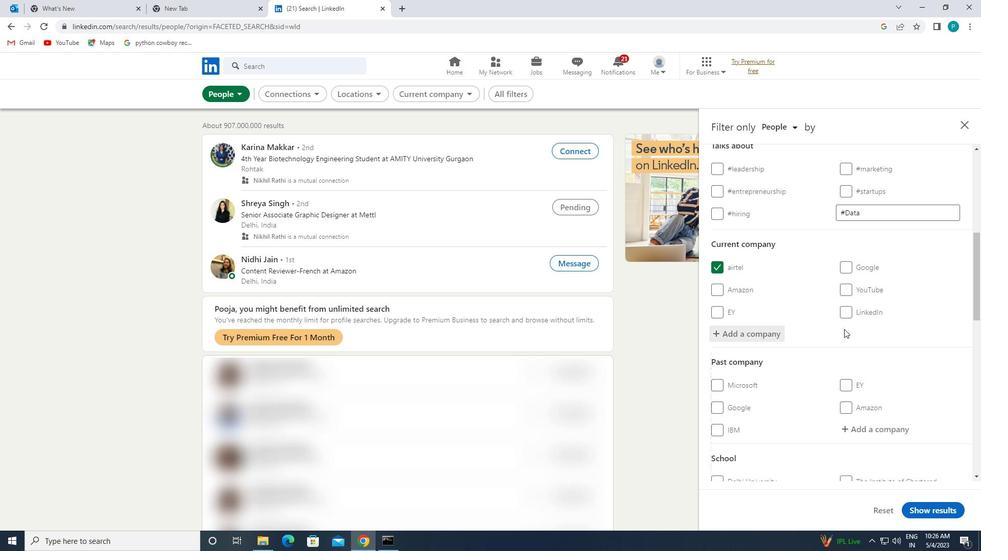 
Action: Mouse moved to (859, 329)
Screenshot: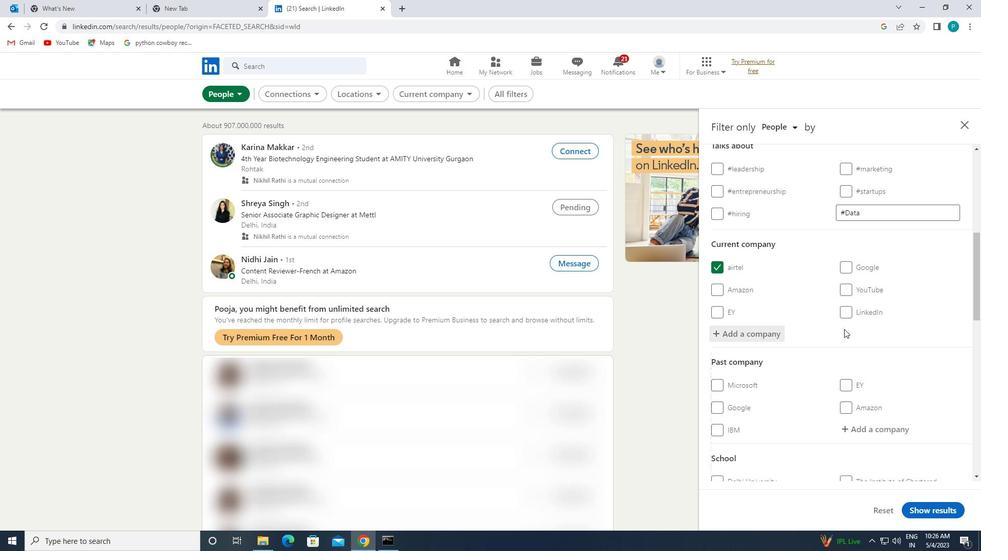 
Action: Mouse scrolled (859, 328) with delta (0, 0)
Screenshot: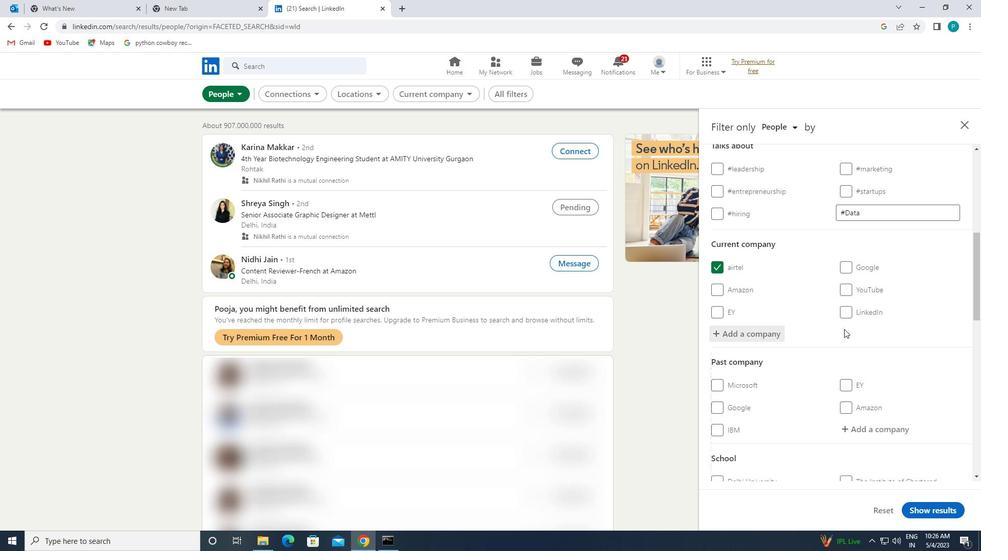 
Action: Mouse moved to (859, 329)
Screenshot: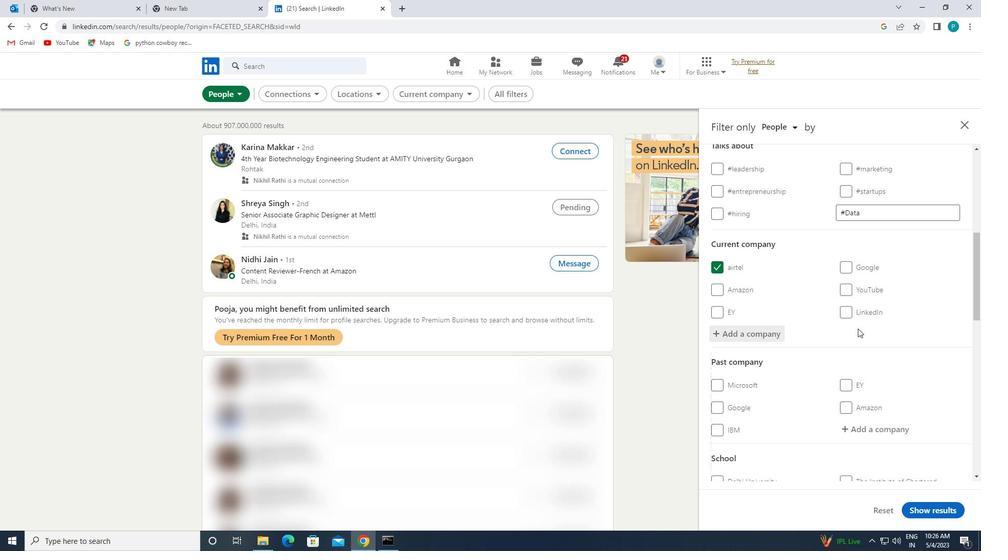 
Action: Mouse scrolled (859, 328) with delta (0, 0)
Screenshot: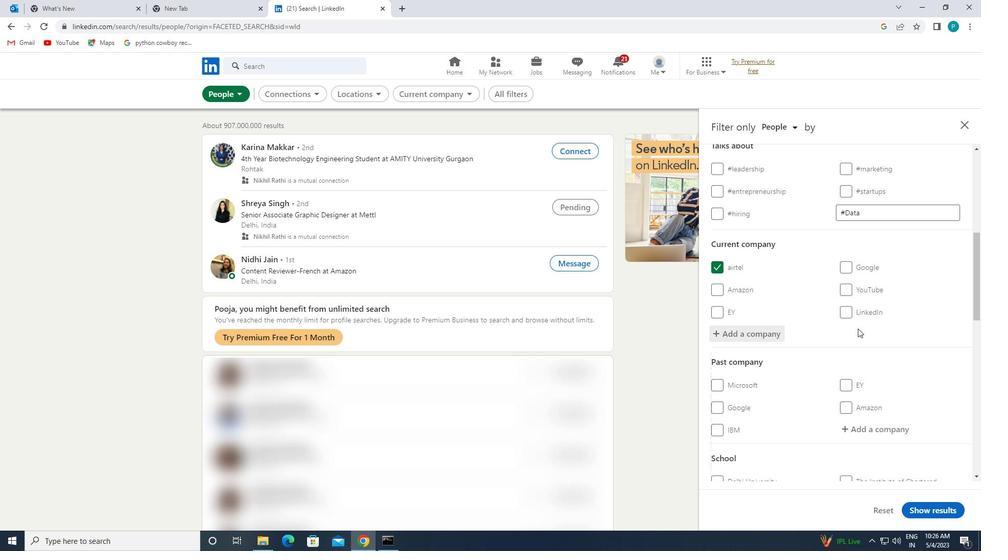 
Action: Mouse moved to (872, 390)
Screenshot: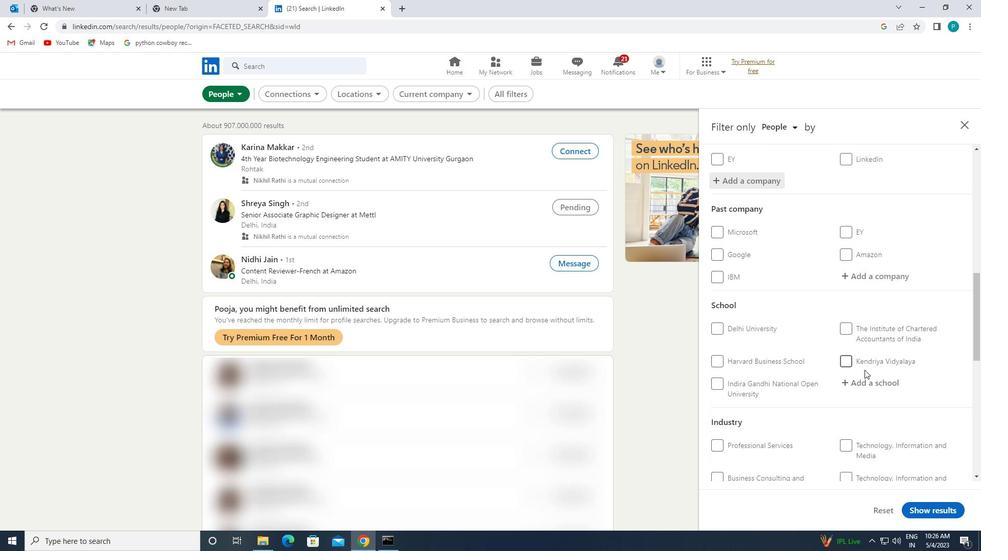 
Action: Mouse pressed left at (872, 390)
Screenshot: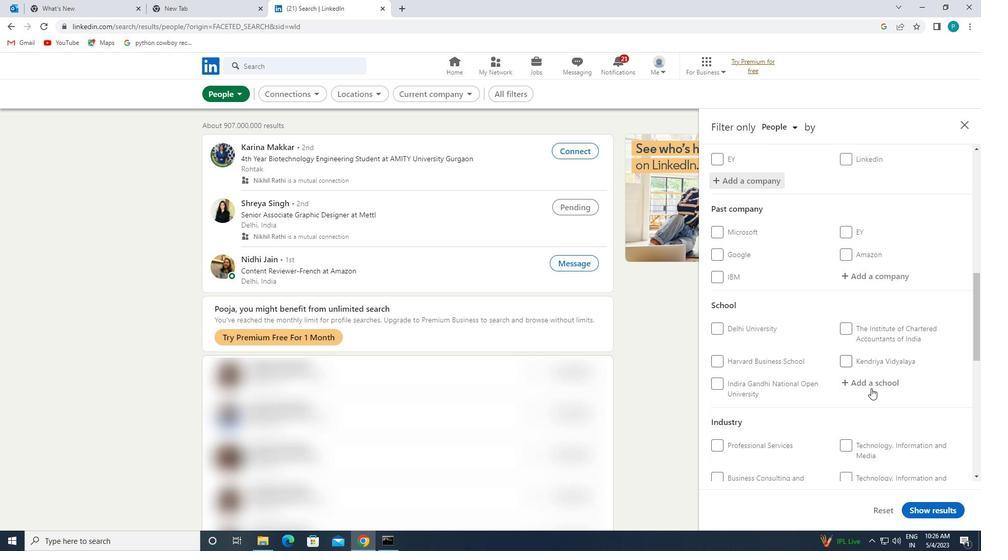 
Action: Mouse moved to (873, 391)
Screenshot: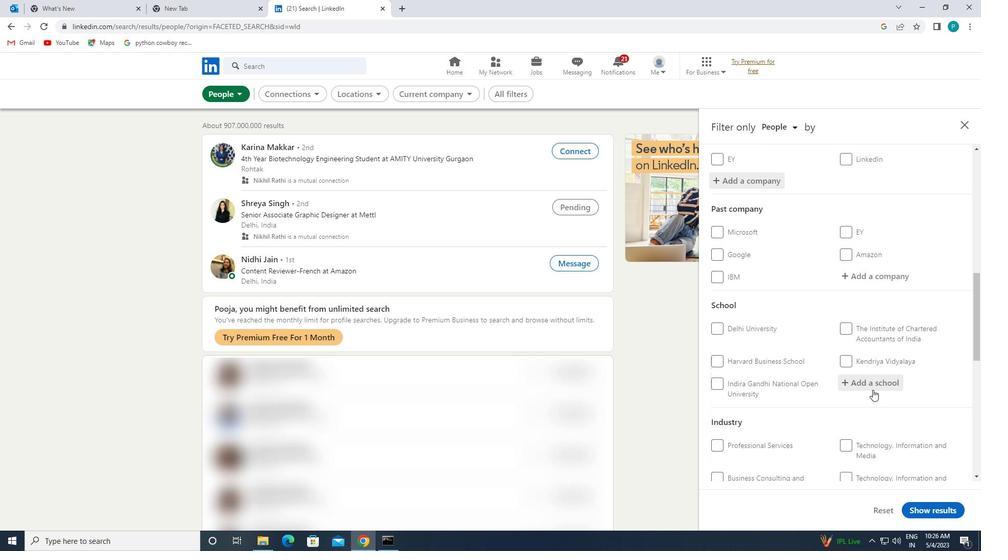 
Action: Key pressed <Key.caps_lock>D<Key.caps_lock>ELHI<Key.space><Key.caps_lock>C<Key.caps_lock>OLLEGE<Key.space>OF
Screenshot: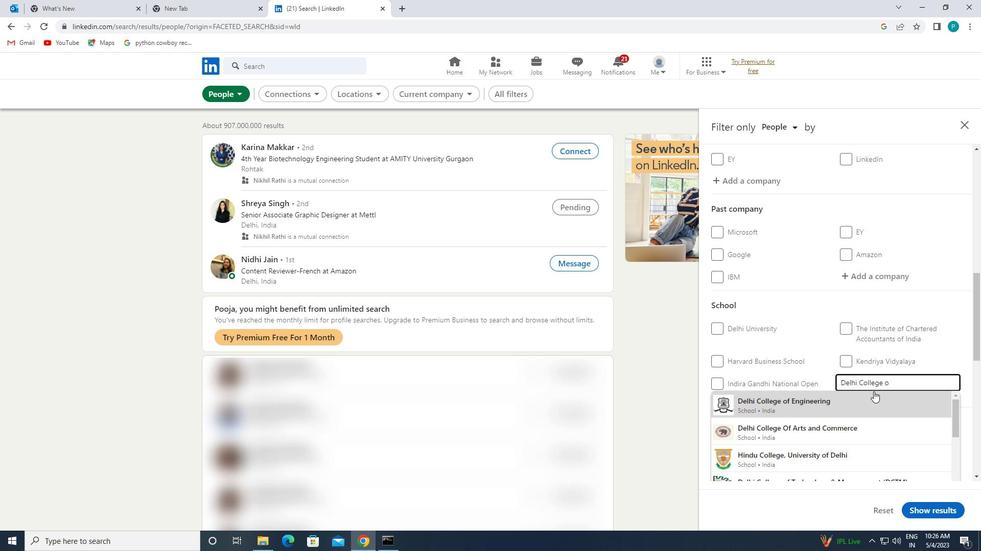 
Action: Mouse moved to (868, 424)
Screenshot: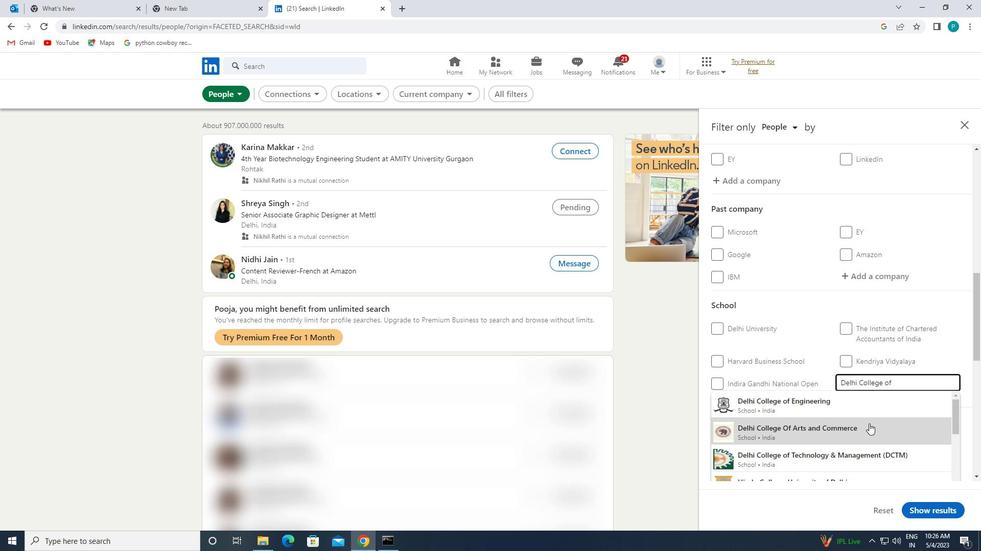 
Action: Mouse pressed left at (868, 424)
Screenshot: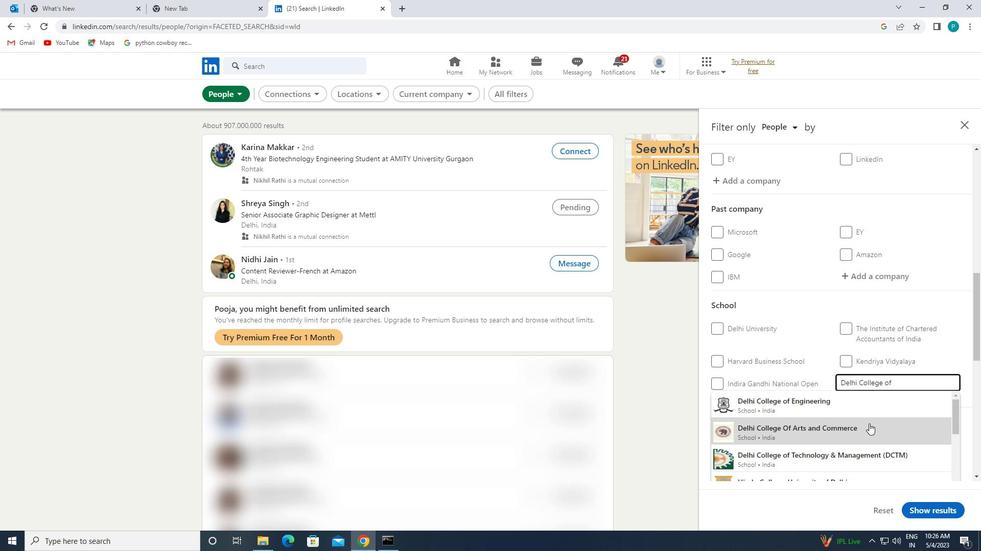 
Action: Mouse moved to (841, 409)
Screenshot: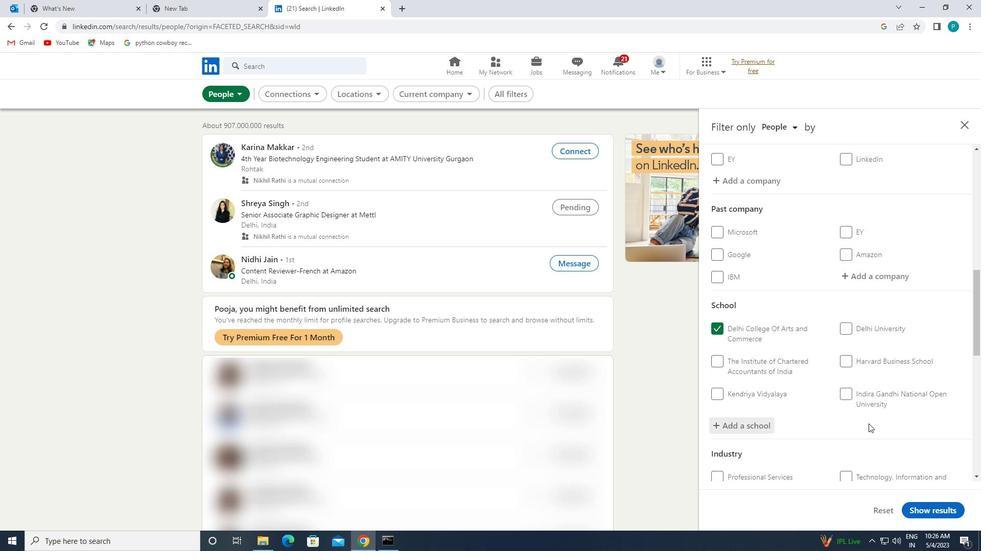 
Action: Mouse scrolled (841, 408) with delta (0, 0)
Screenshot: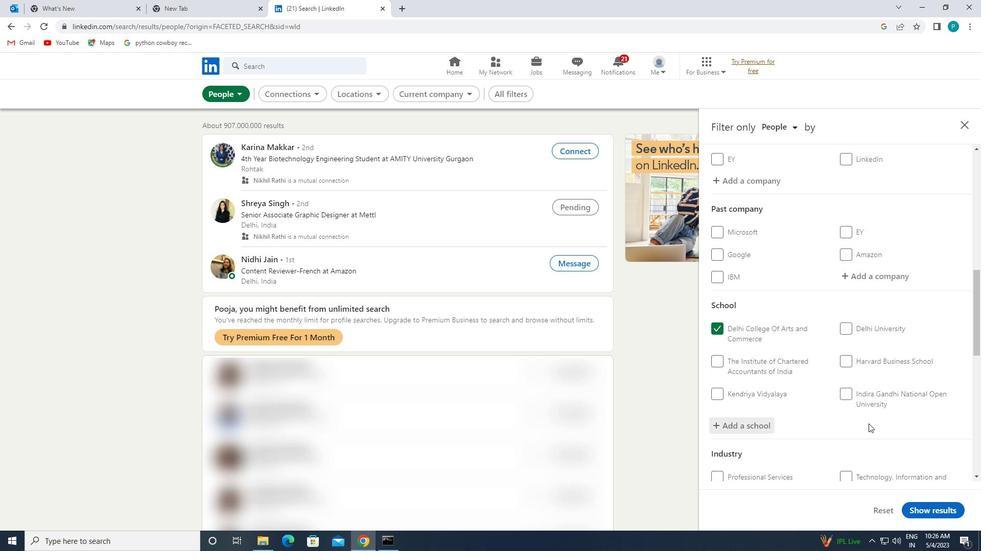 
Action: Mouse moved to (841, 408)
Screenshot: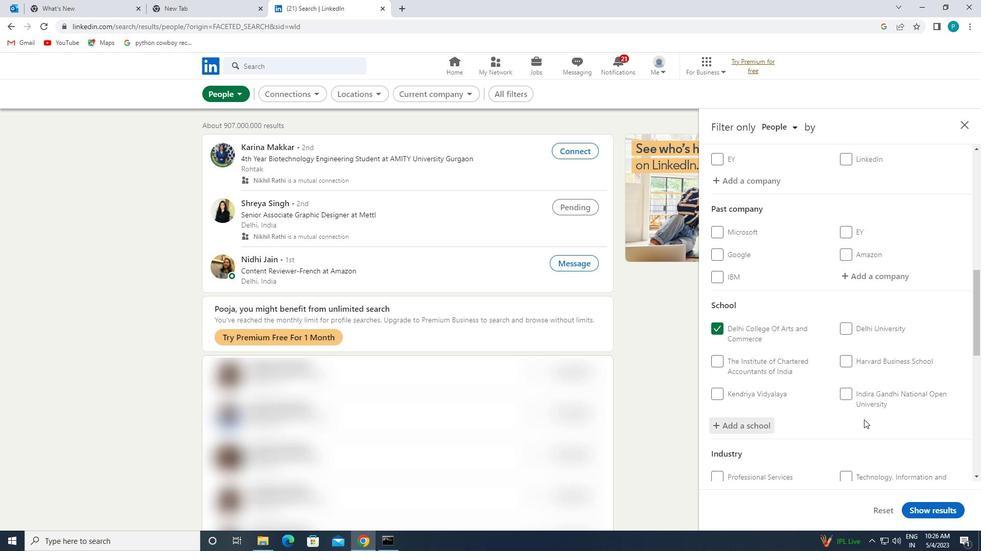 
Action: Mouse scrolled (841, 408) with delta (0, 0)
Screenshot: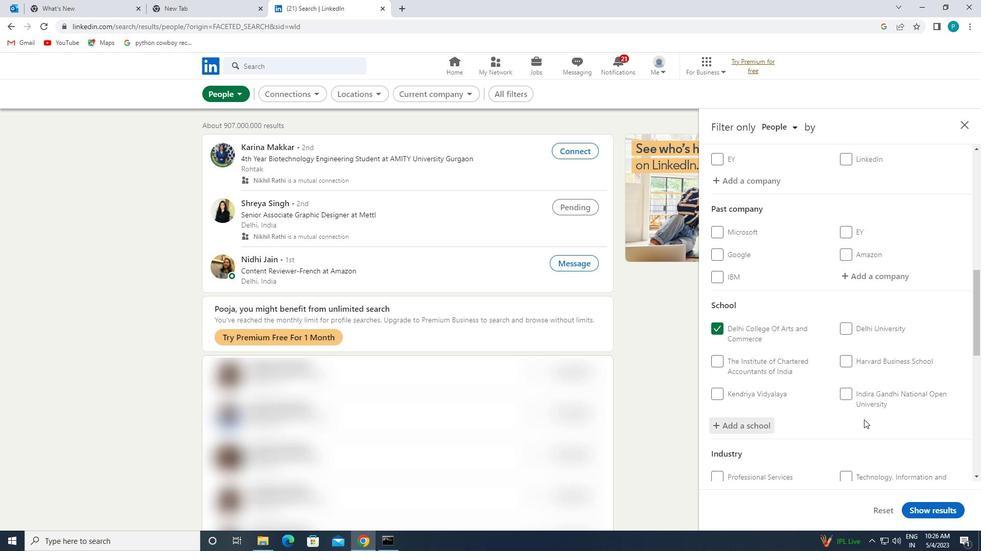 
Action: Mouse moved to (840, 408)
Screenshot: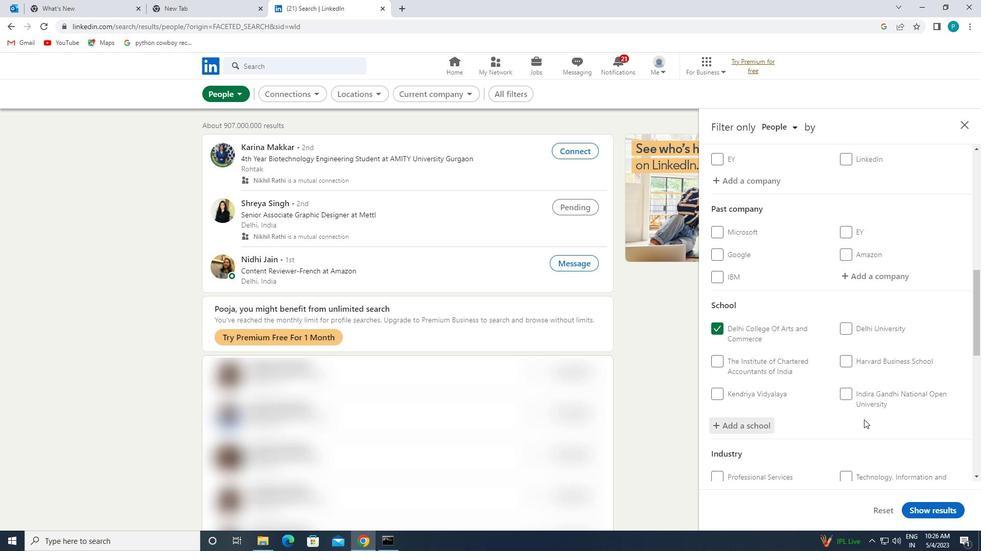 
Action: Mouse scrolled (840, 408) with delta (0, 0)
Screenshot: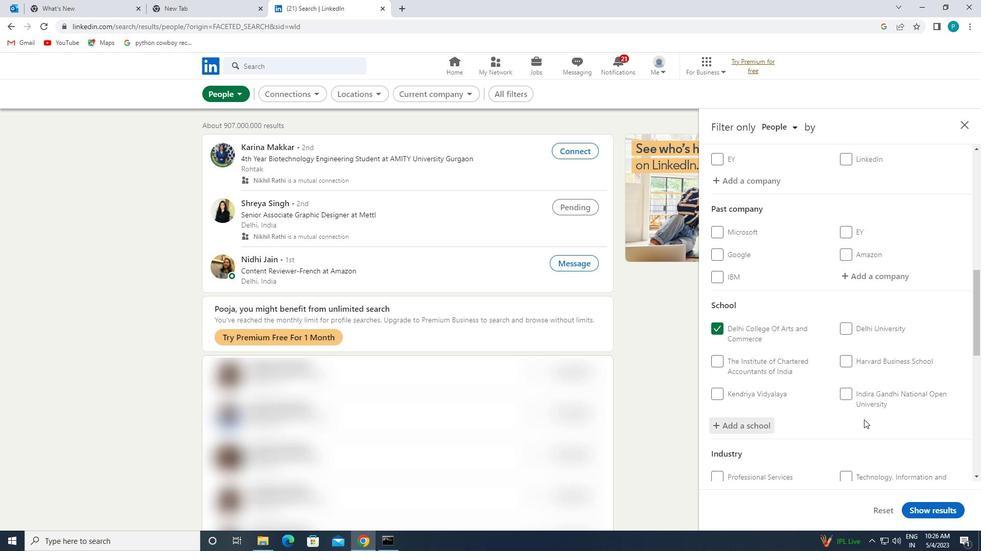 
Action: Mouse moved to (888, 394)
Screenshot: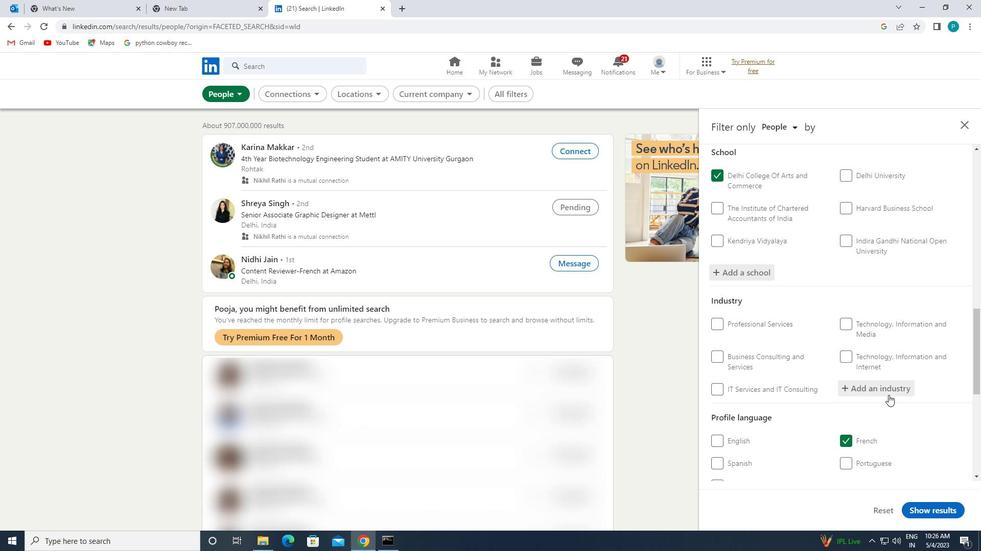 
Action: Mouse pressed left at (888, 394)
Screenshot: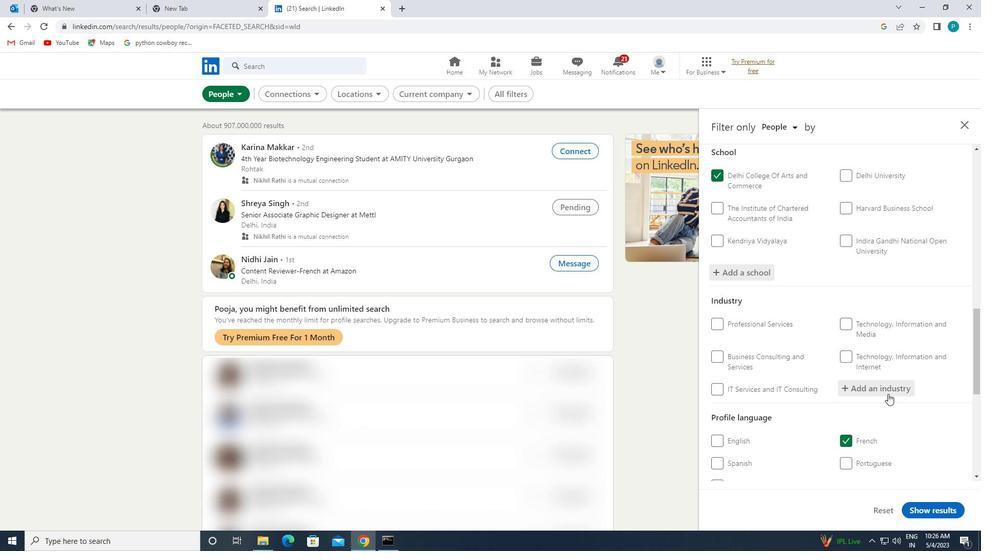 
Action: Key pressed <Key.caps_lock>I<Key.caps_lock>NSURANCE
Screenshot: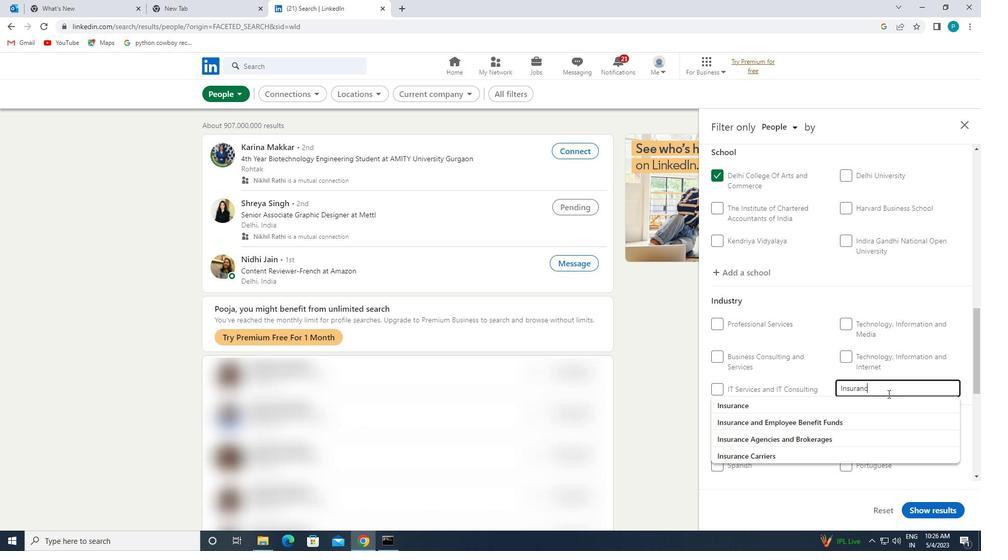 
Action: Mouse moved to (883, 419)
Screenshot: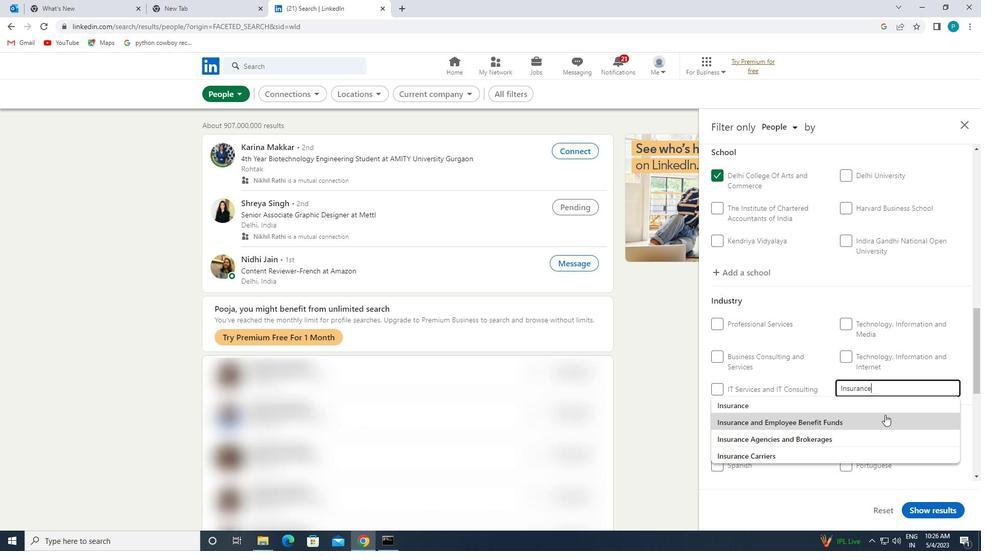 
Action: Mouse pressed left at (883, 419)
Screenshot: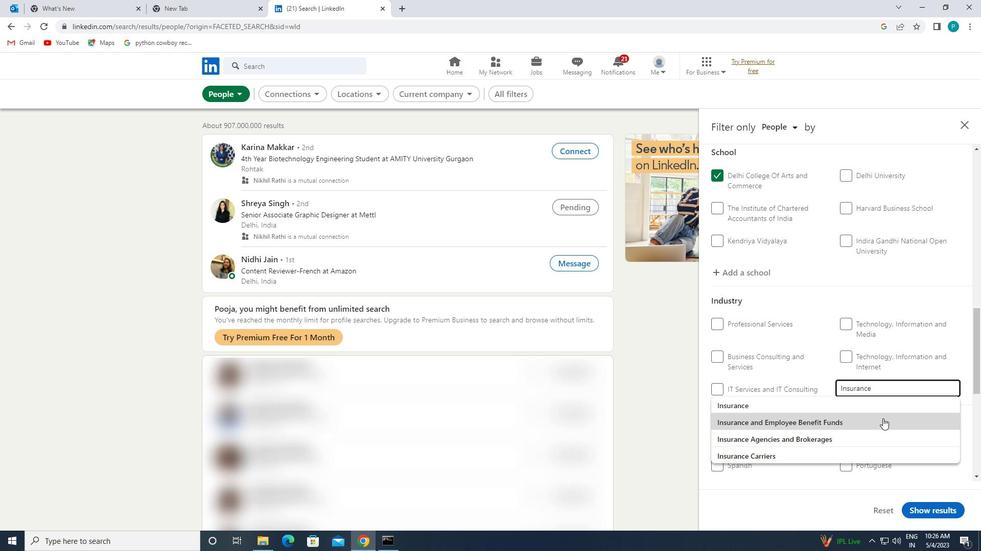 
Action: Mouse scrolled (883, 418) with delta (0, 0)
Screenshot: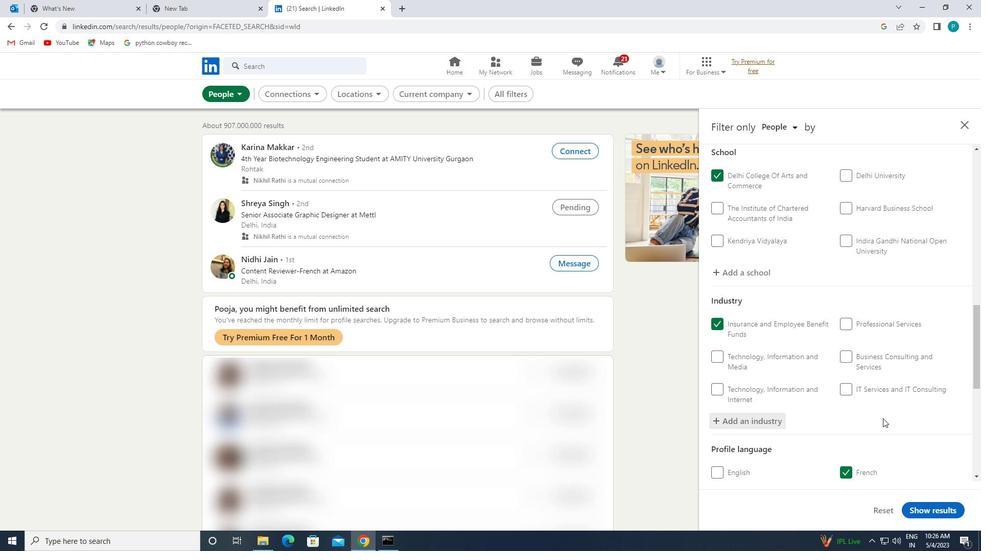 
Action: Mouse scrolled (883, 418) with delta (0, 0)
Screenshot: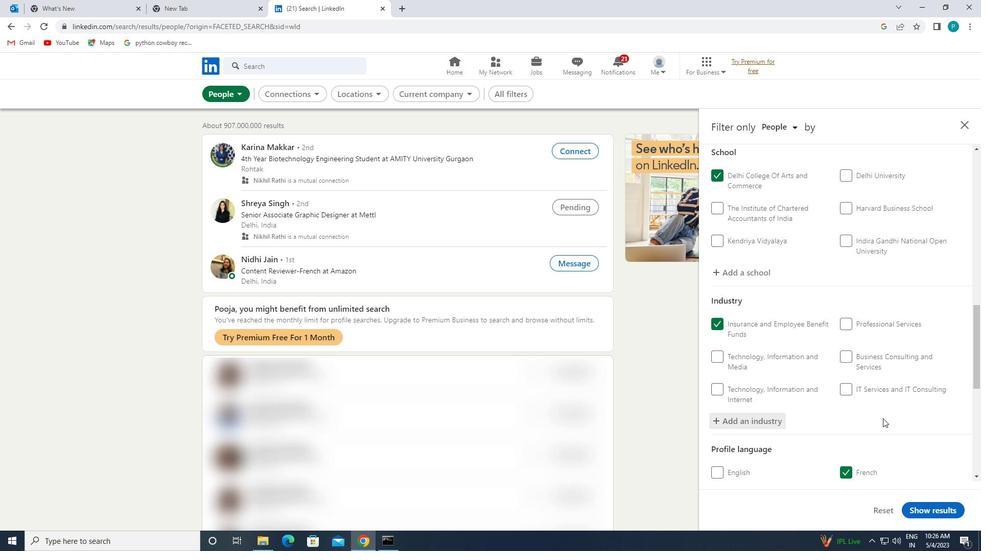 
Action: Mouse moved to (883, 419)
Screenshot: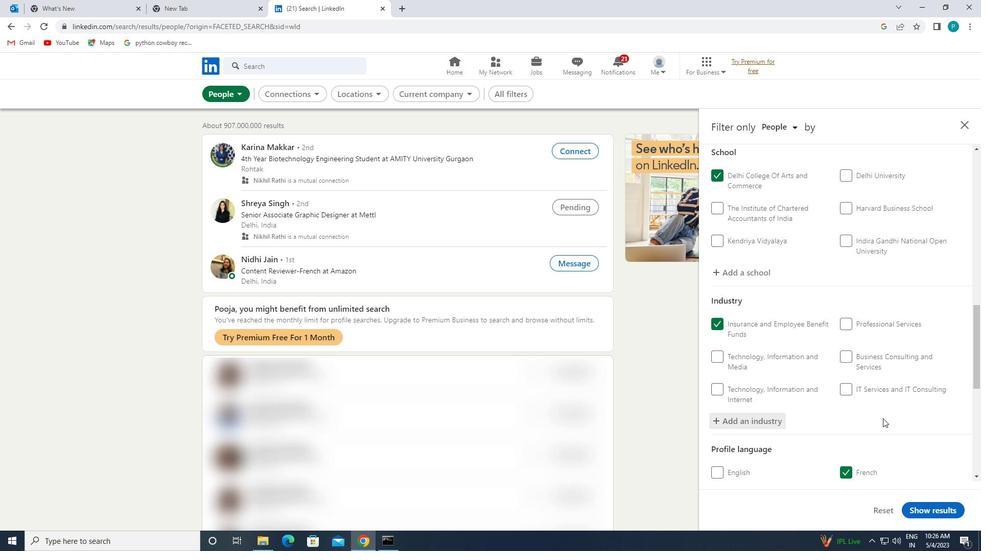 
Action: Mouse scrolled (883, 418) with delta (0, 0)
Screenshot: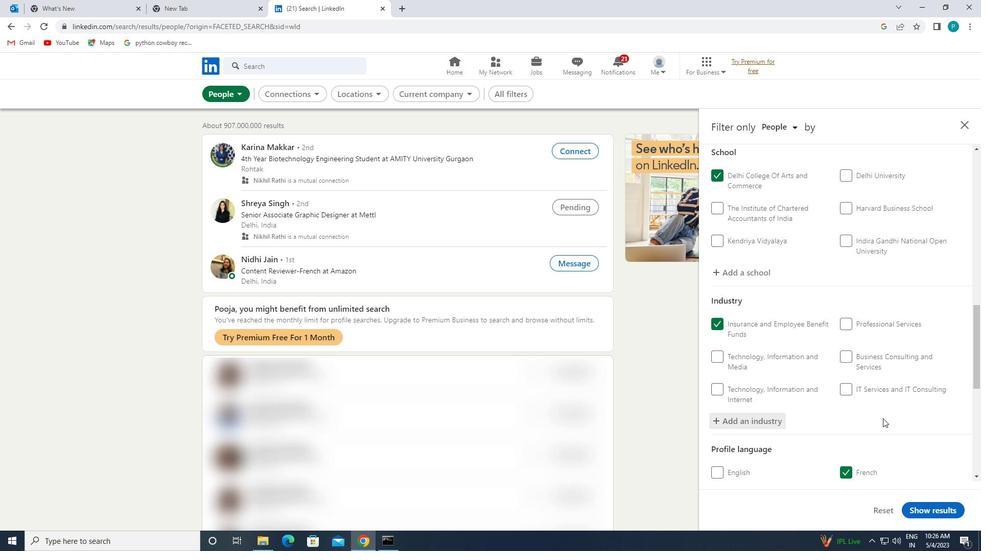 
Action: Mouse scrolled (883, 418) with delta (0, 0)
Screenshot: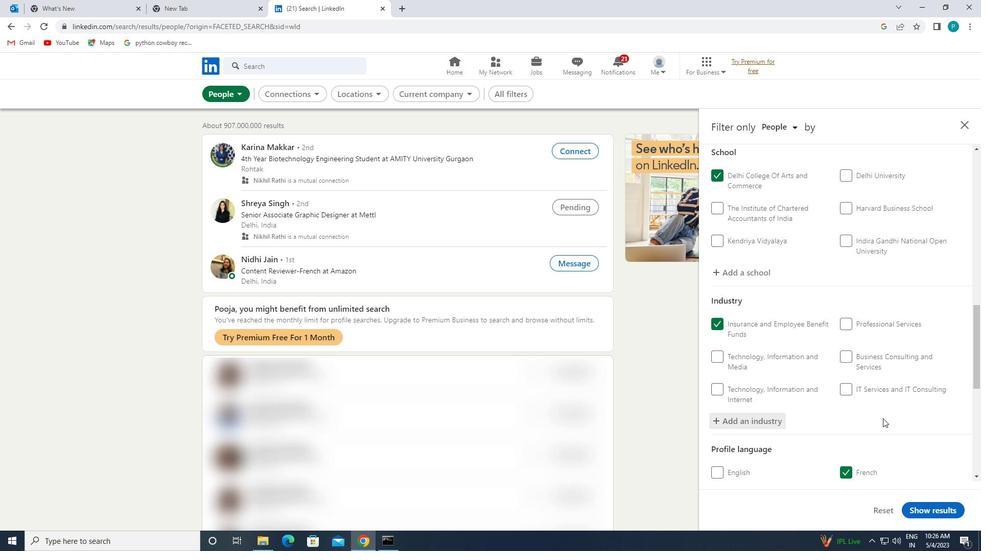 
Action: Mouse moved to (853, 408)
Screenshot: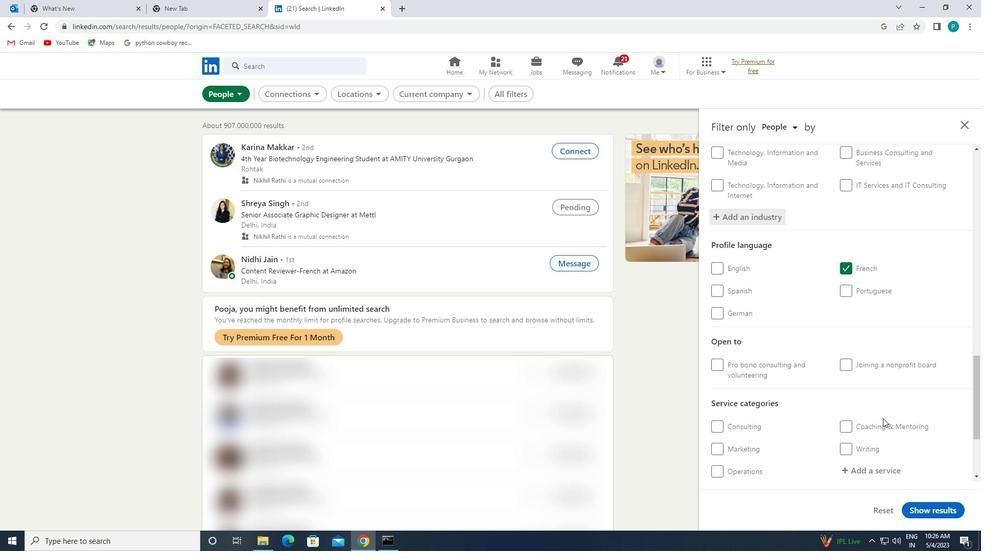 
Action: Mouse scrolled (853, 407) with delta (0, 0)
Screenshot: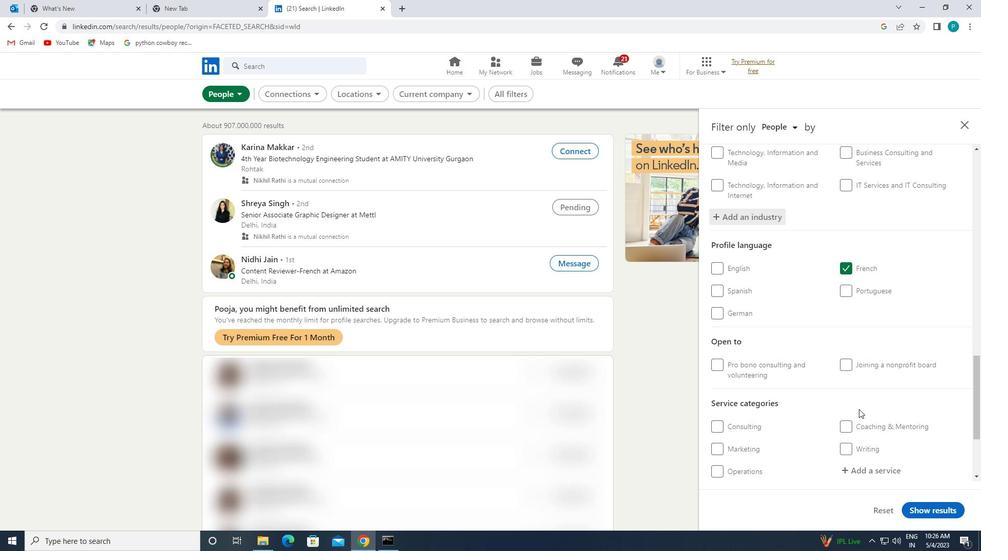 
Action: Mouse scrolled (853, 407) with delta (0, 0)
Screenshot: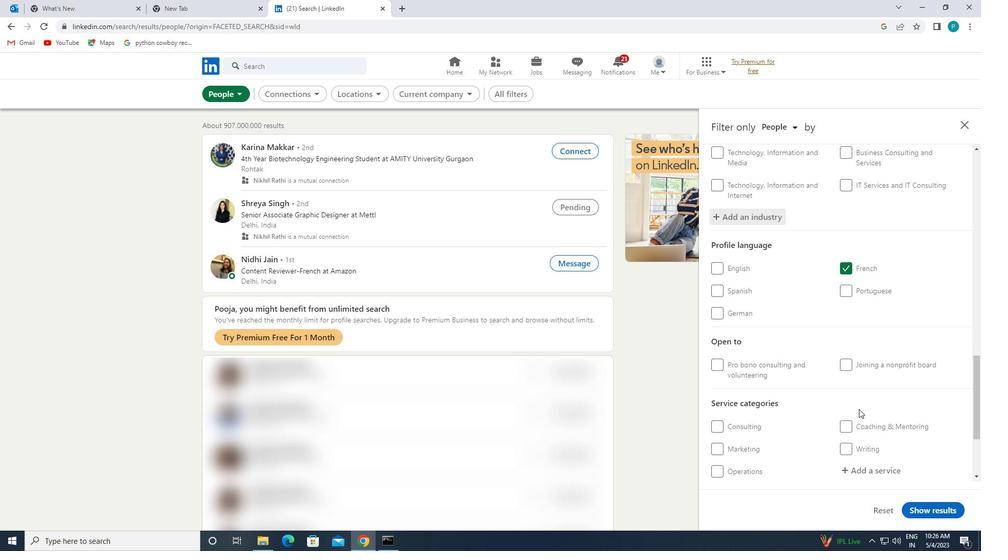 
Action: Mouse scrolled (853, 407) with delta (0, 0)
Screenshot: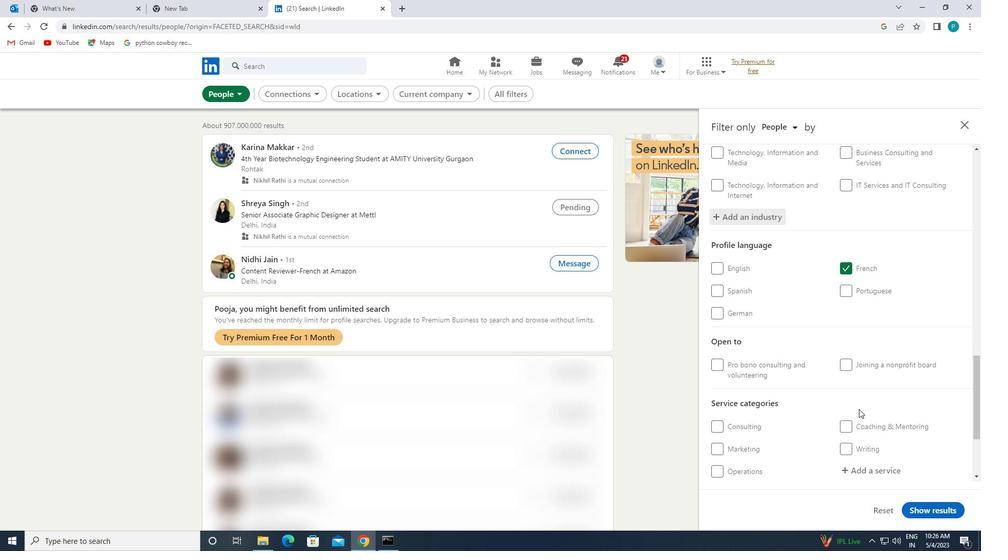 
Action: Mouse scrolled (853, 407) with delta (0, 0)
Screenshot: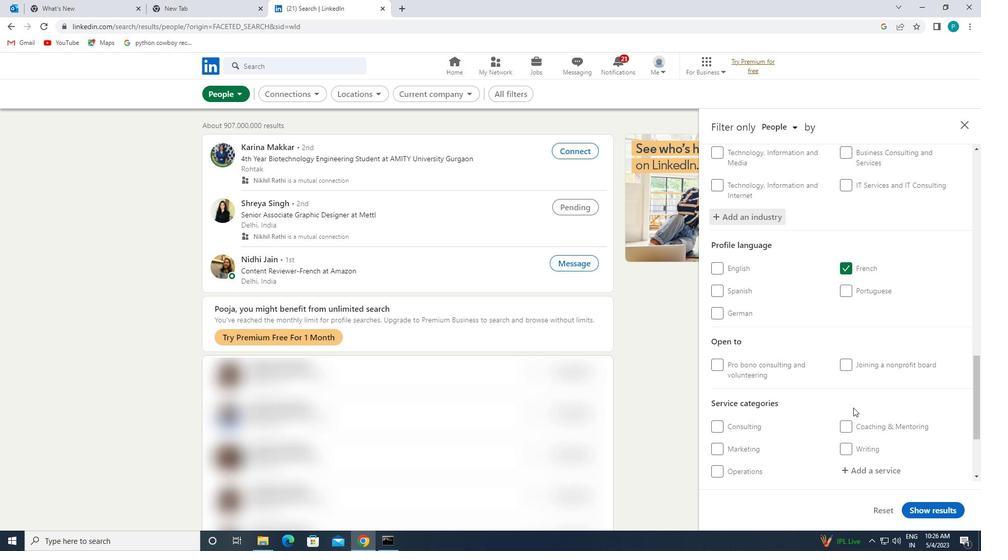 
Action: Mouse moved to (864, 348)
Screenshot: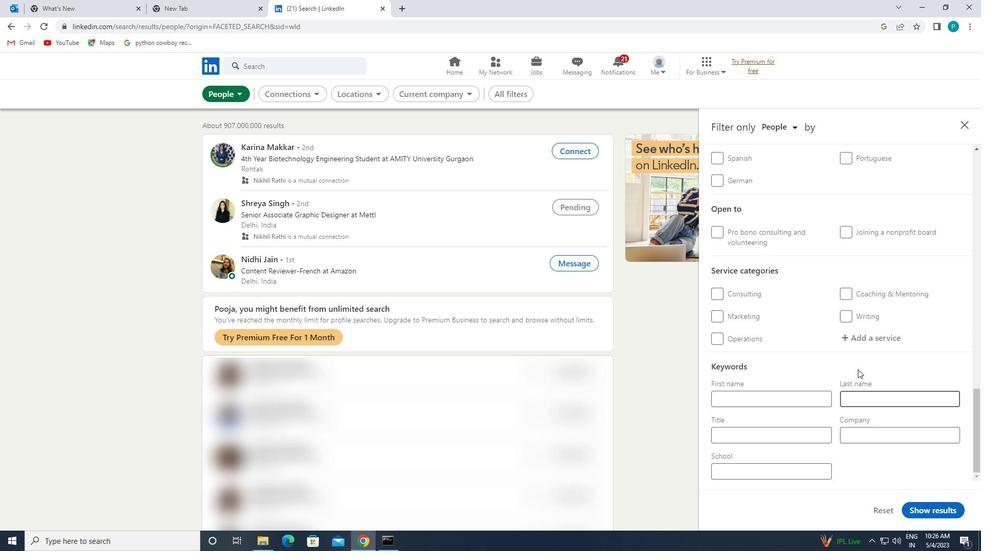 
Action: Mouse pressed left at (864, 348)
Screenshot: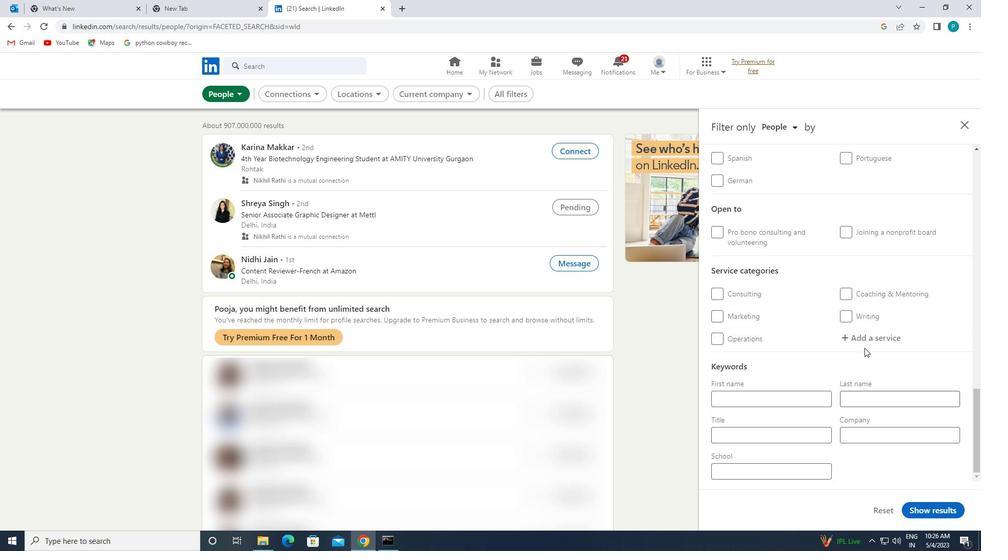 
Action: Mouse moved to (864, 338)
Screenshot: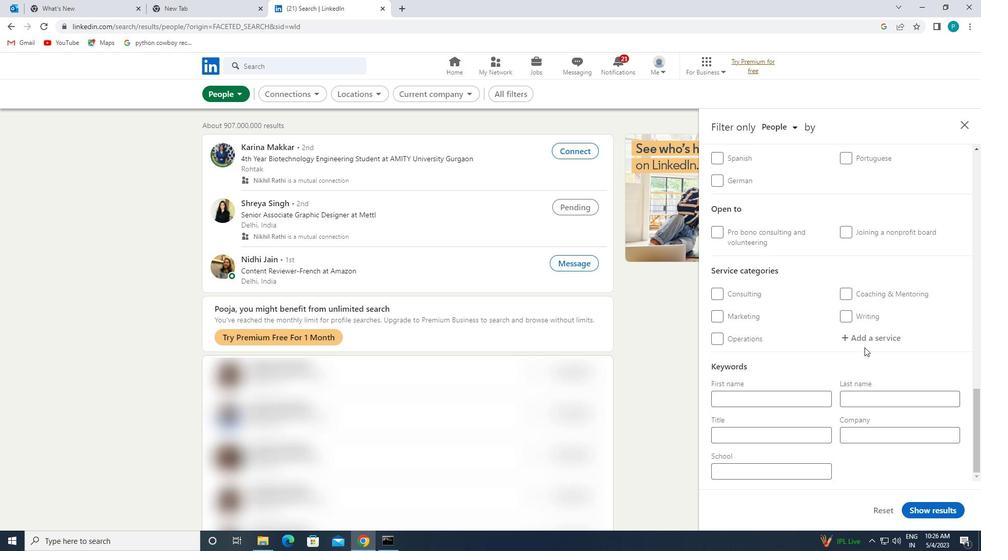 
Action: Mouse pressed left at (864, 338)
Screenshot: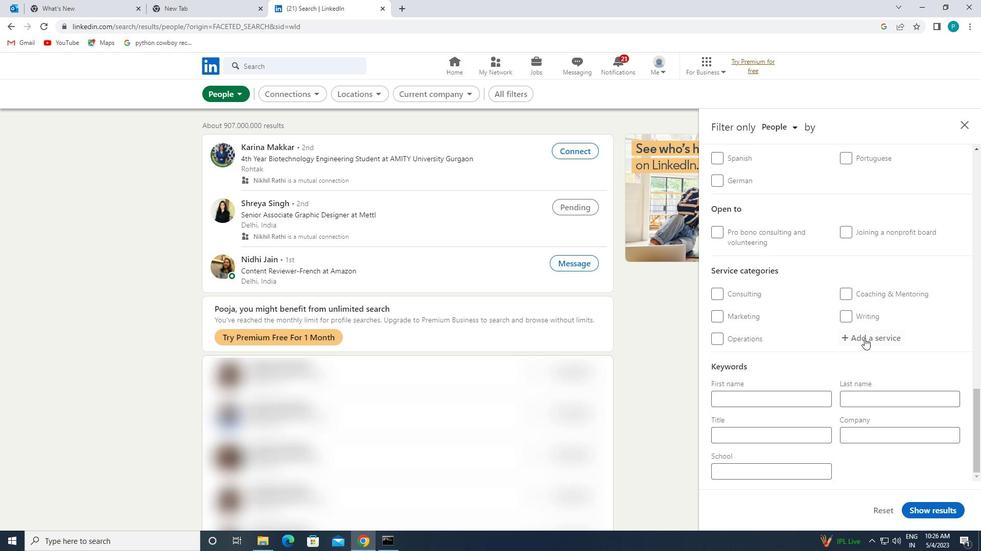 
Action: Key pressed <Key.caps_lock>B<Key.caps_lock>UD<Key.backspace>S
Screenshot: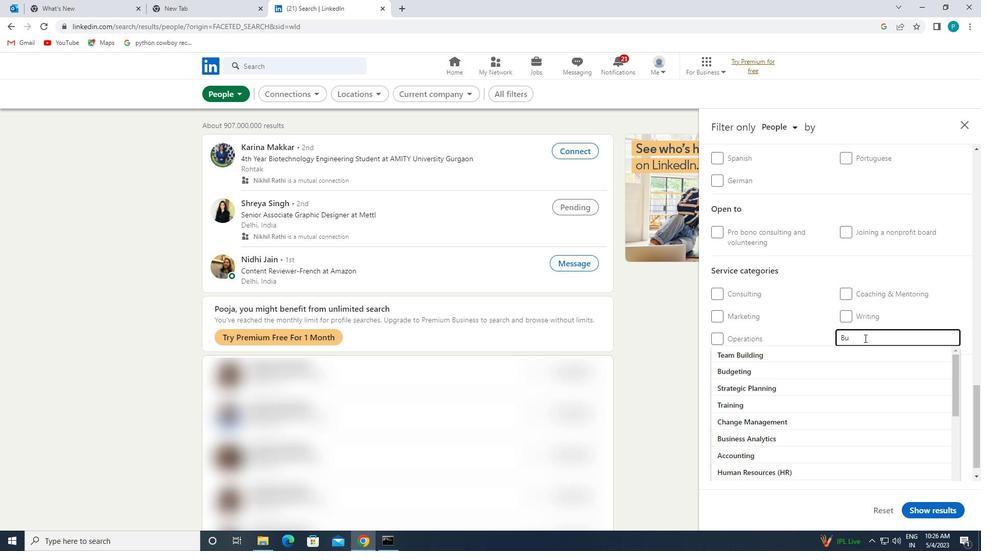 
Action: Mouse moved to (795, 441)
Screenshot: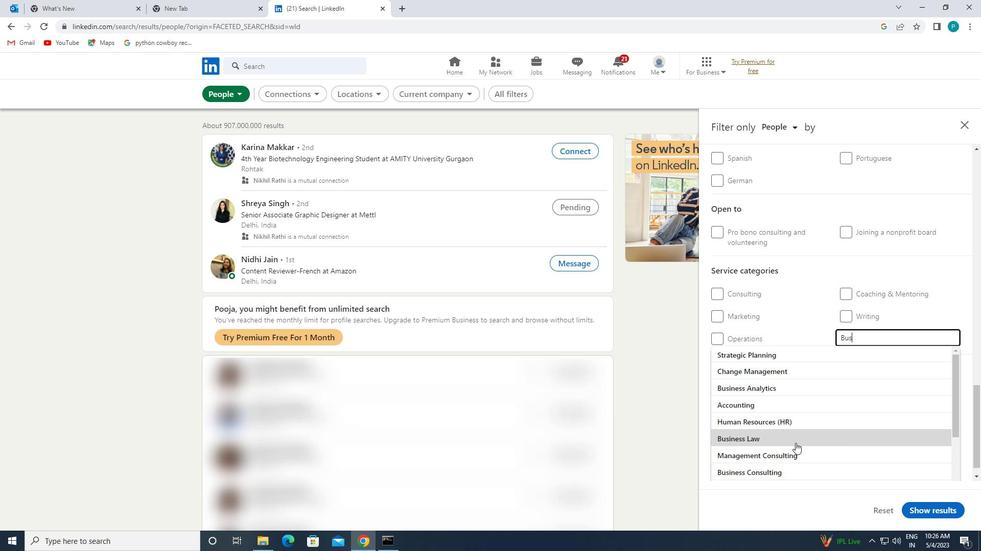 
Action: Mouse pressed left at (795, 441)
Screenshot: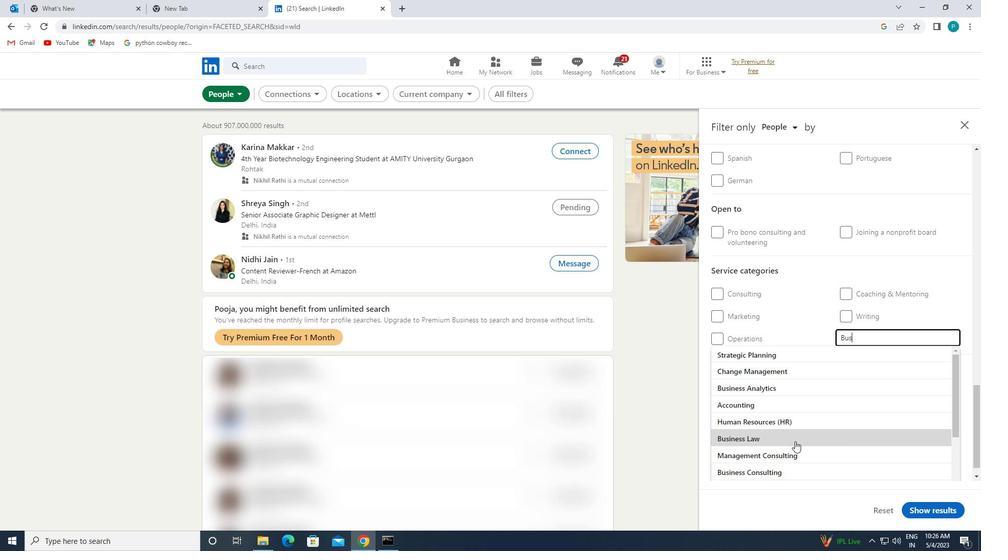 
Action: Mouse scrolled (795, 441) with delta (0, 0)
Screenshot: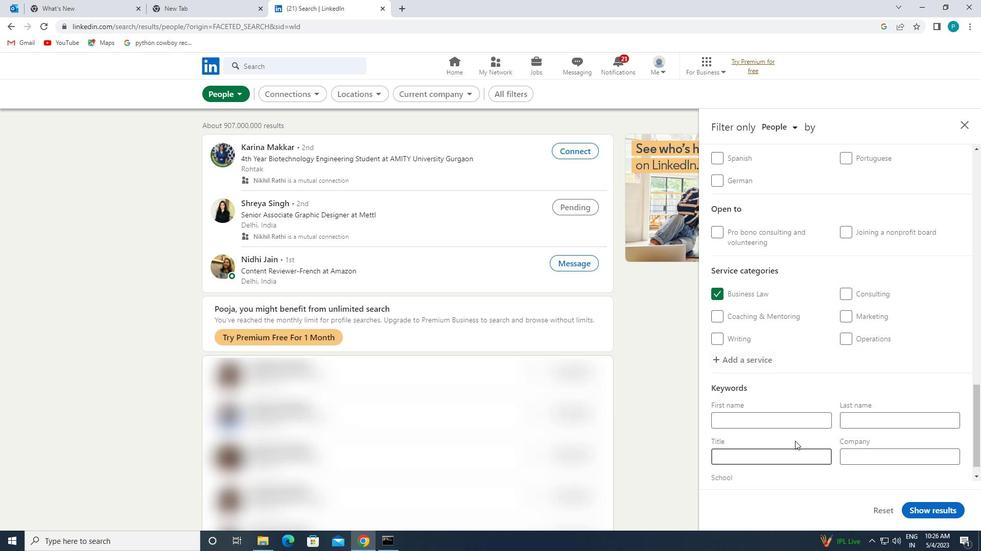 
Action: Mouse scrolled (795, 441) with delta (0, 0)
Screenshot: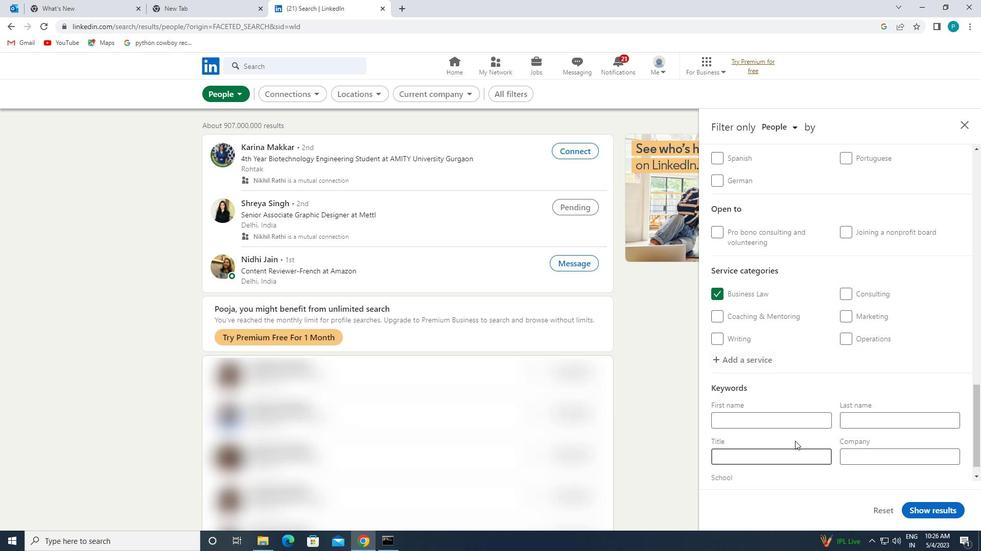 
Action: Mouse scrolled (795, 441) with delta (0, 0)
Screenshot: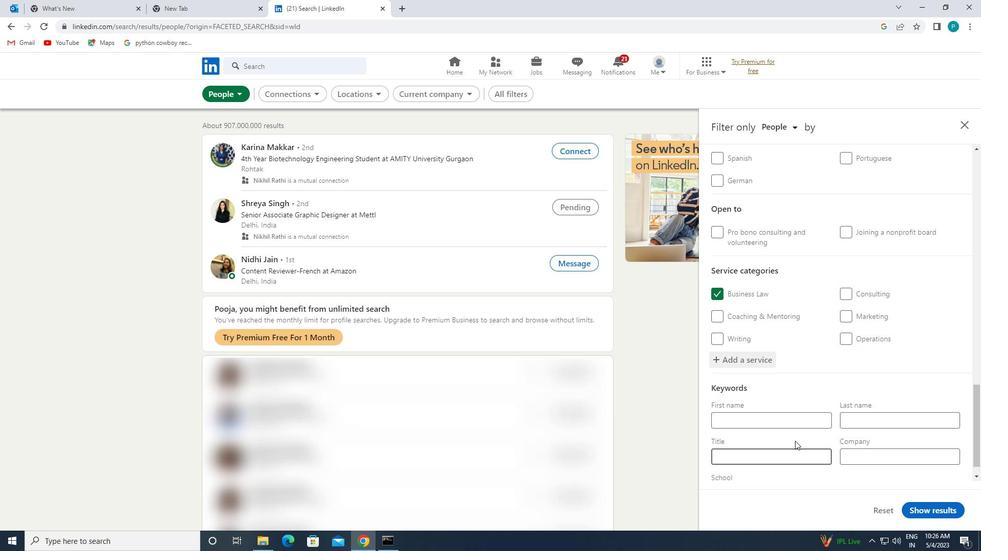 
Action: Mouse scrolled (795, 441) with delta (0, 0)
Screenshot: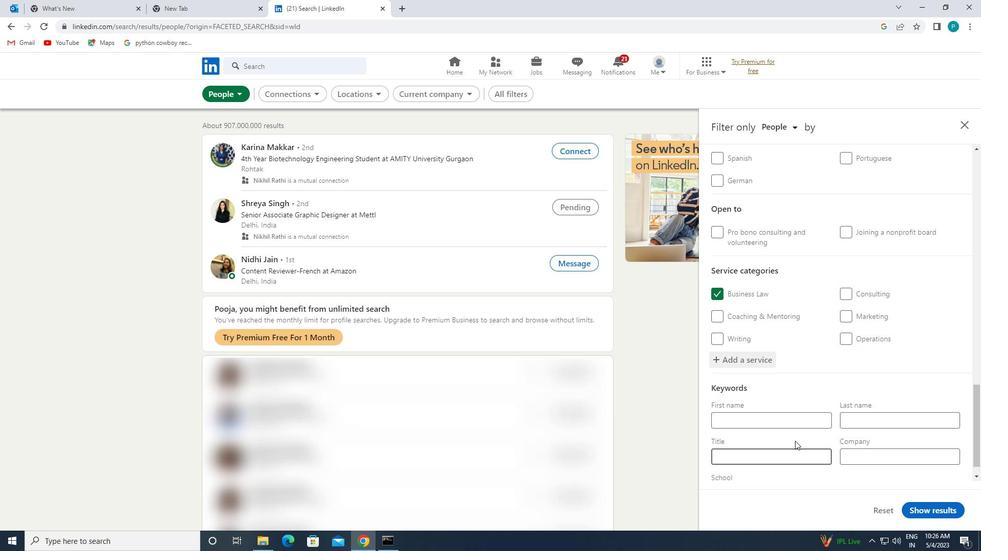 
Action: Mouse moved to (792, 434)
Screenshot: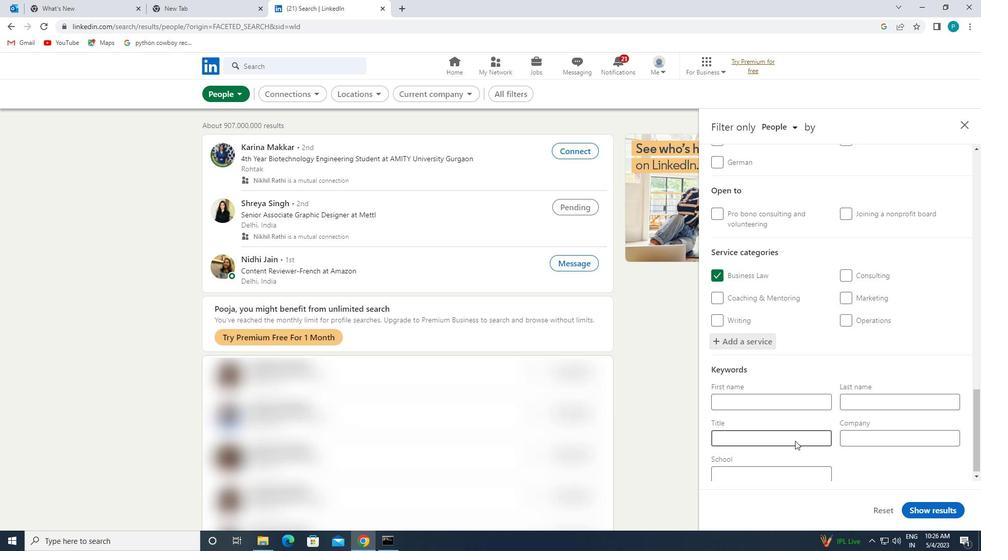 
Action: Mouse pressed left at (792, 434)
Screenshot: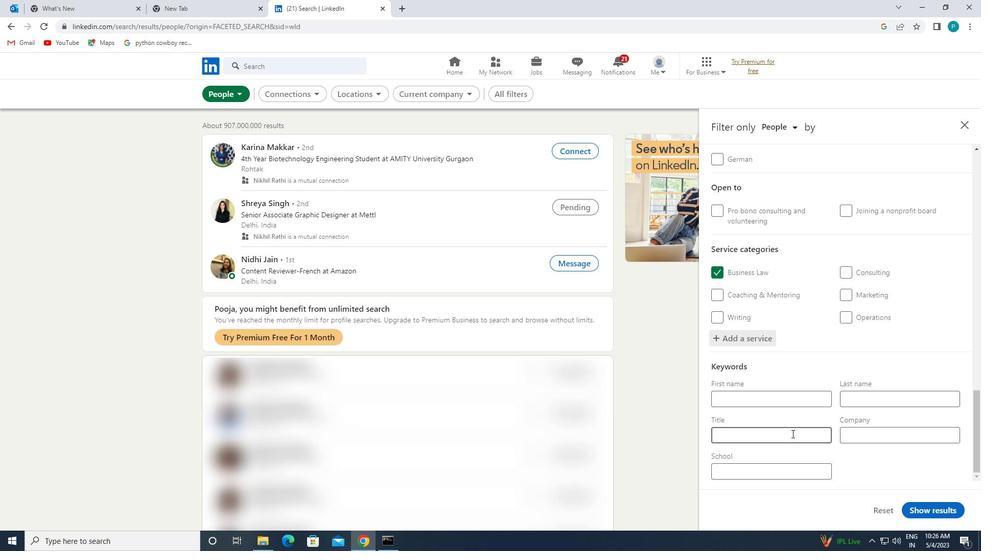 
Action: Key pressed <Key.caps_lock>P<Key.caps_lock>HYSICAL<Key.space><Key.caps_lock>T<Key.caps_lock>HERAPY<Key.space><Key.caps_lock><Key.caps_lock><Key.caps_lock>S<Key.caps_lock><Key.backspace><Key.caps_lock>A<Key.caps_lock>SSISTANT
Screenshot: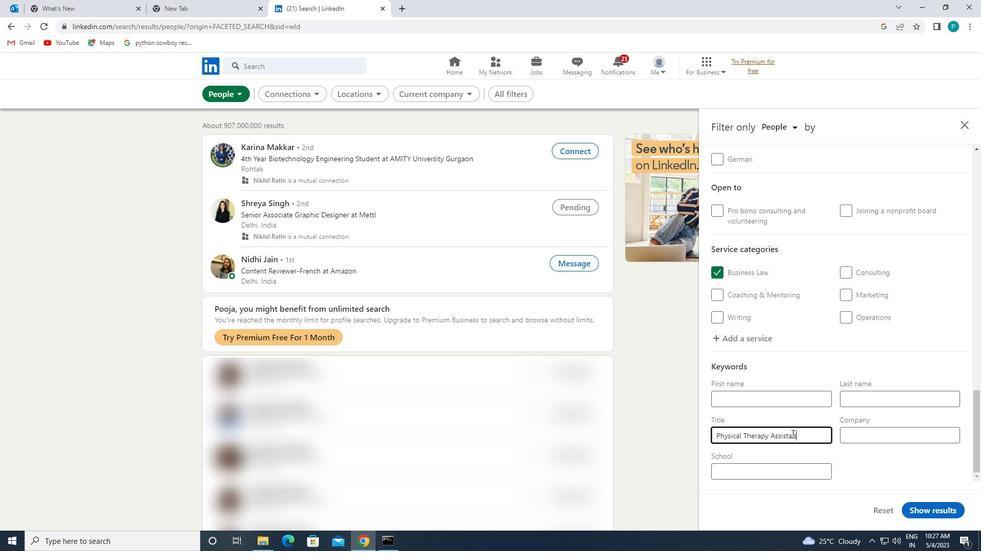
Action: Mouse moved to (932, 506)
Screenshot: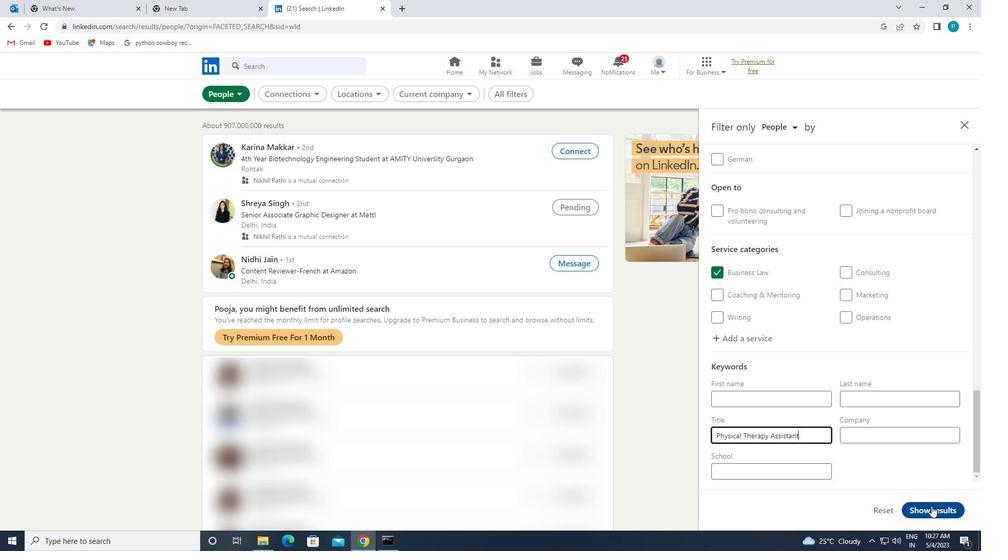 
Action: Mouse pressed left at (932, 506)
Screenshot: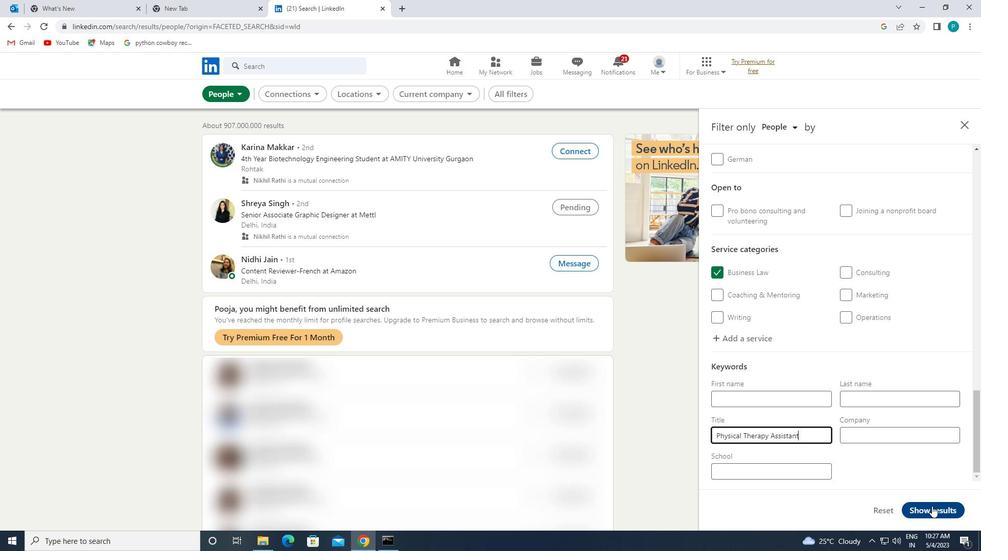 
